 Task: Check the sale-to-list ratio of garden tub in the last 1 year.
Action: Mouse moved to (910, 204)
Screenshot: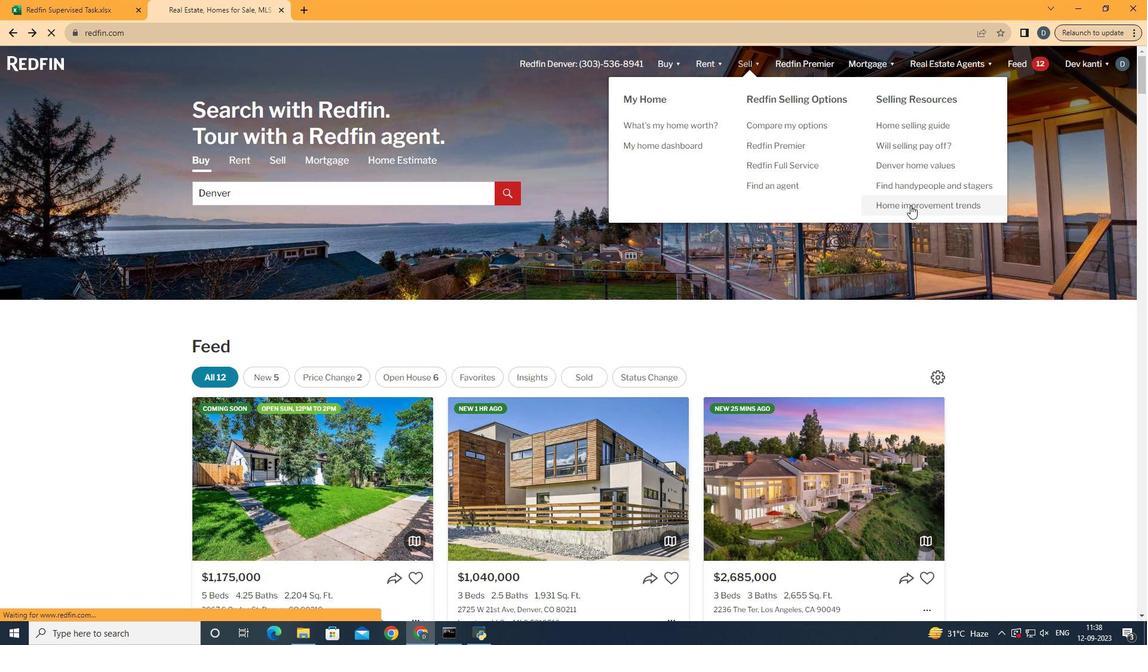
Action: Mouse pressed left at (910, 204)
Screenshot: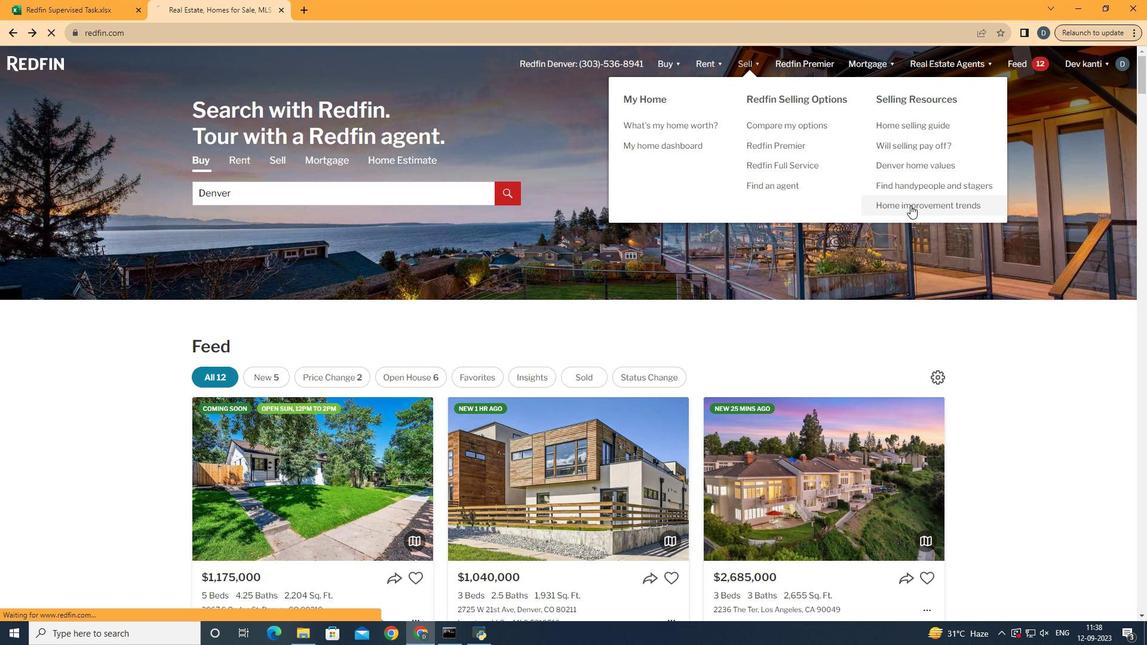 
Action: Mouse moved to (301, 231)
Screenshot: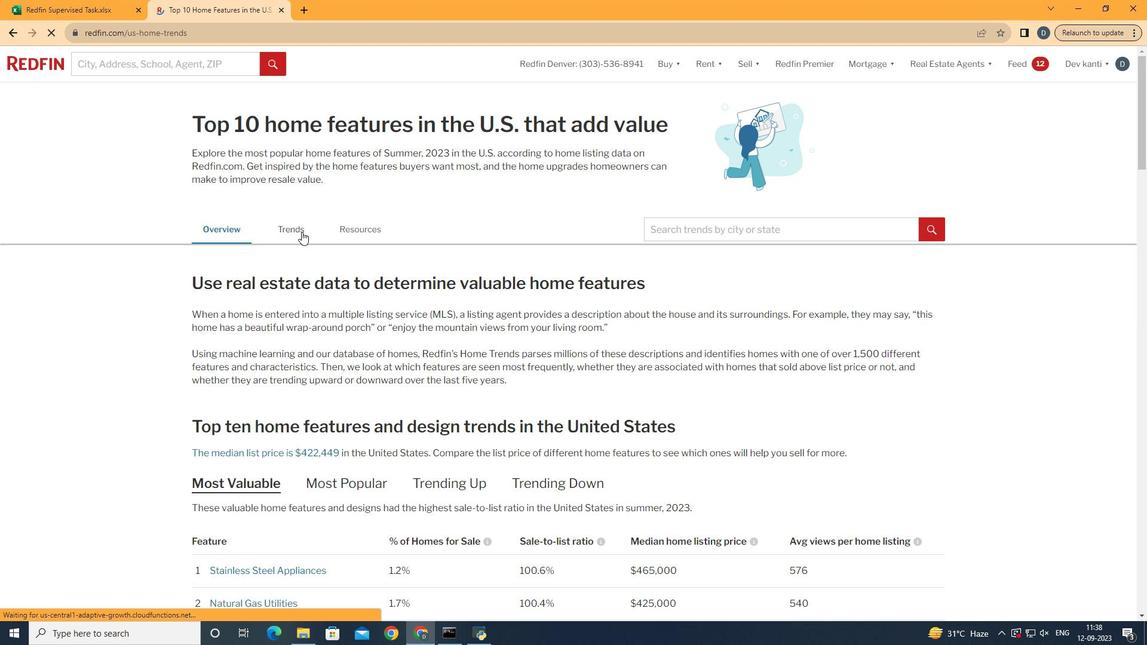 
Action: Mouse pressed left at (301, 231)
Screenshot: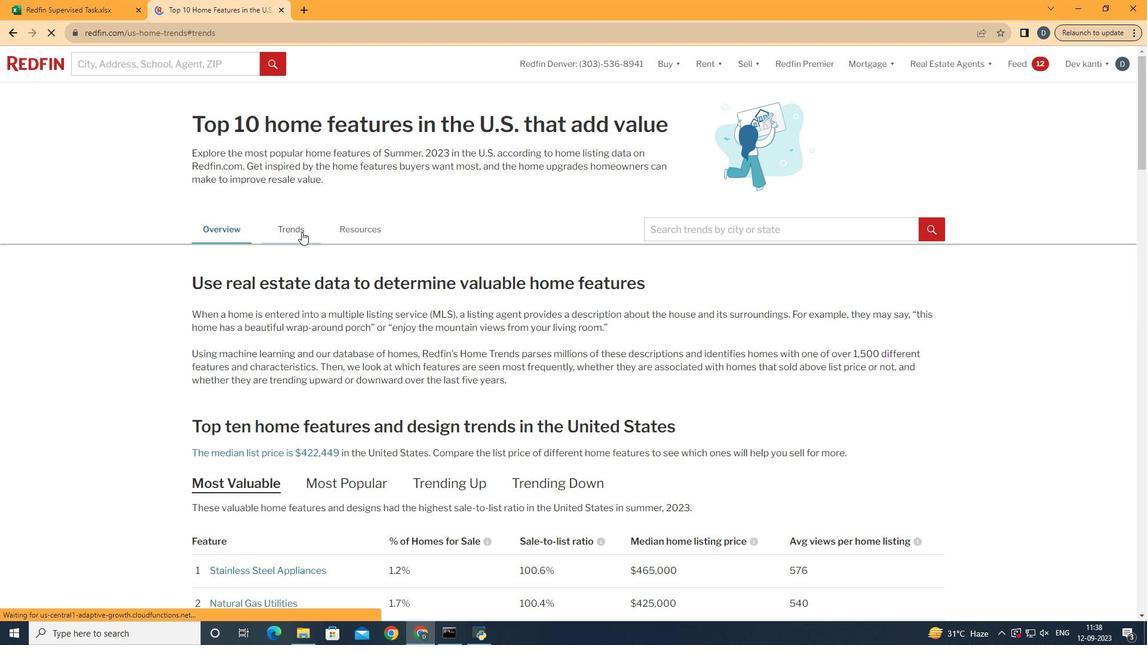 
Action: Mouse moved to (385, 277)
Screenshot: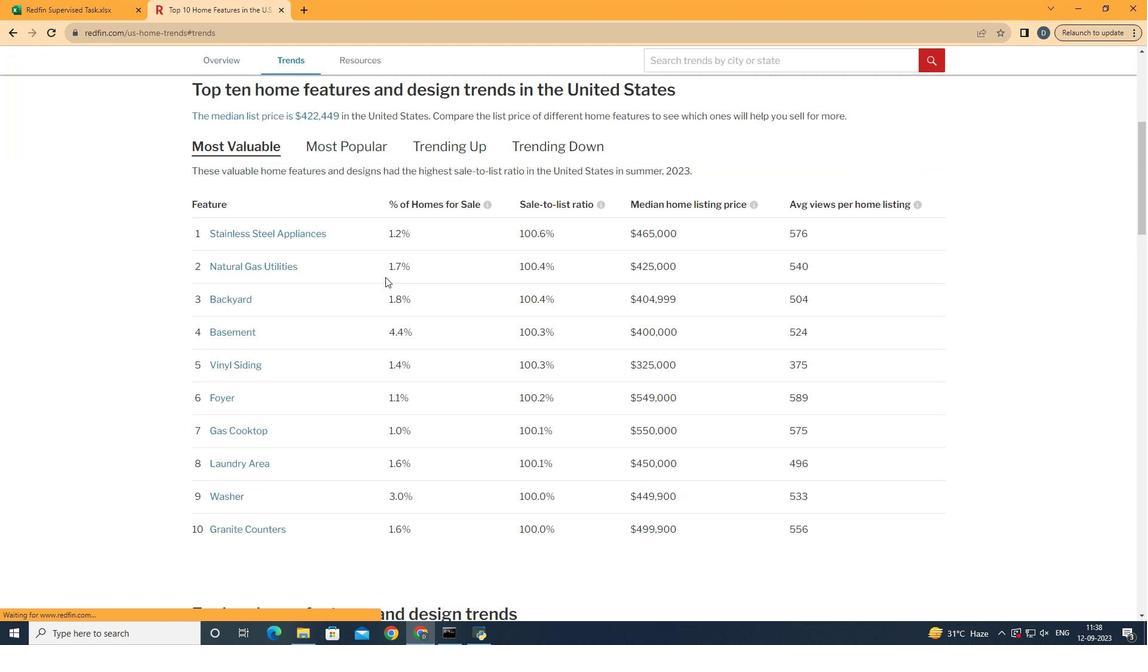 
Action: Mouse scrolled (385, 276) with delta (0, 0)
Screenshot: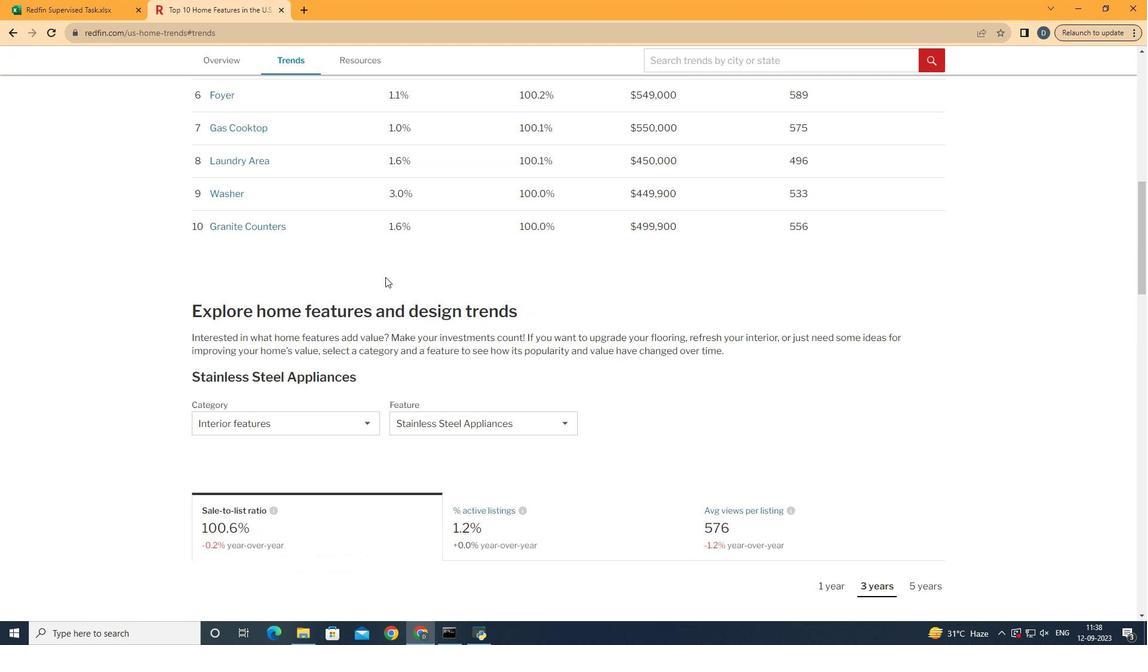 
Action: Mouse scrolled (385, 276) with delta (0, 0)
Screenshot: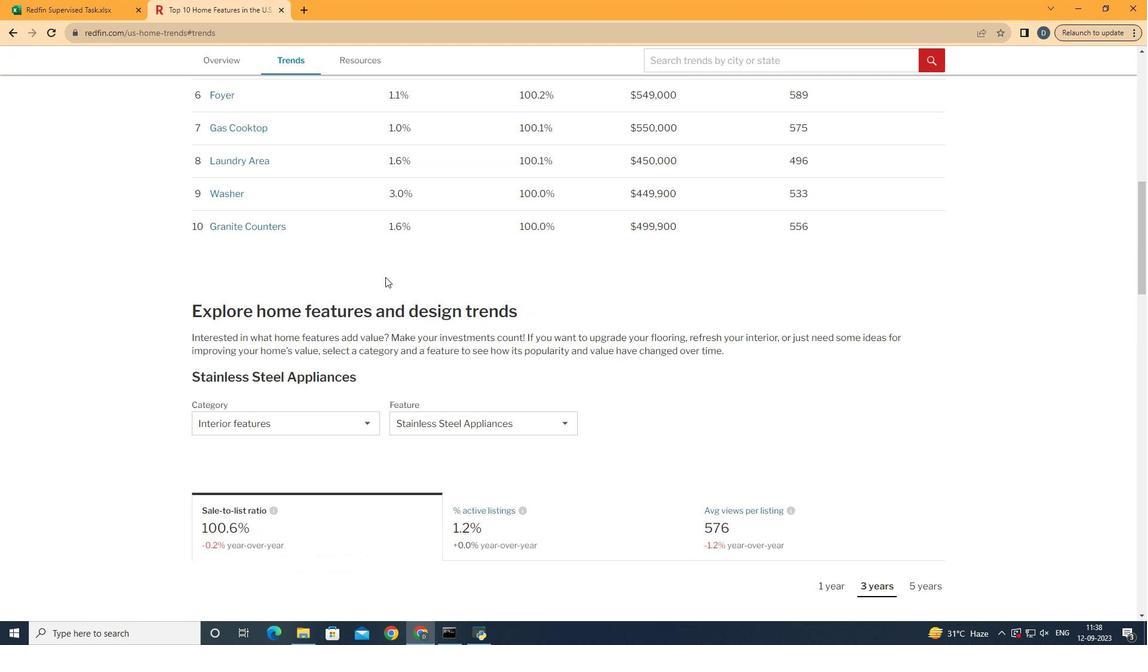 
Action: Mouse scrolled (385, 276) with delta (0, 0)
Screenshot: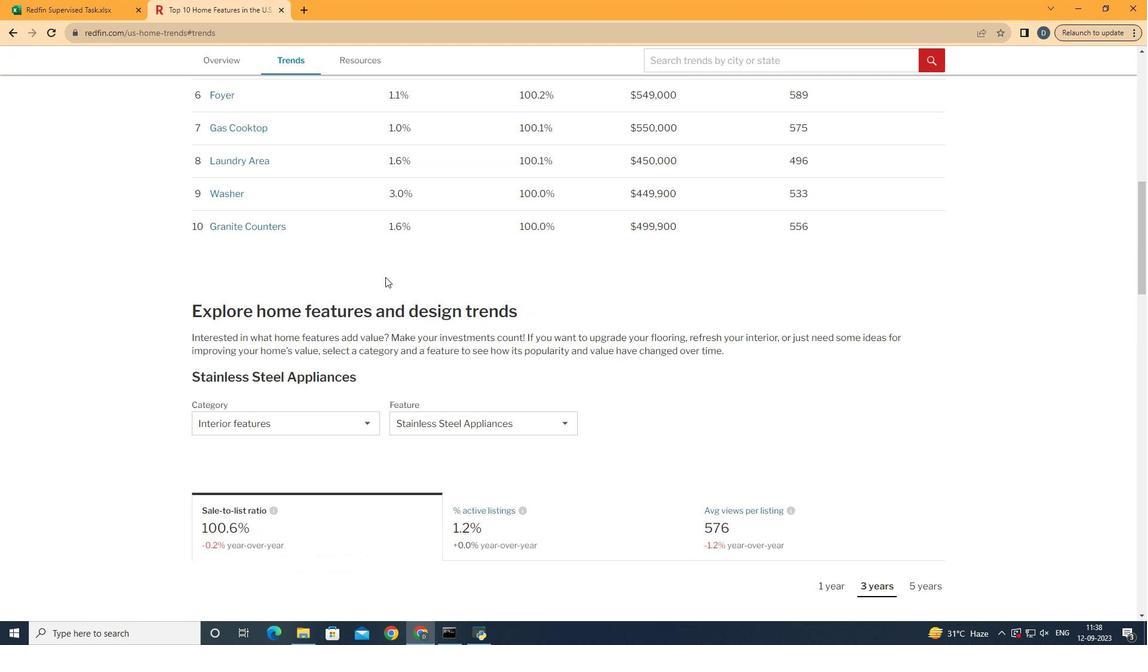 
Action: Mouse scrolled (385, 276) with delta (0, 0)
Screenshot: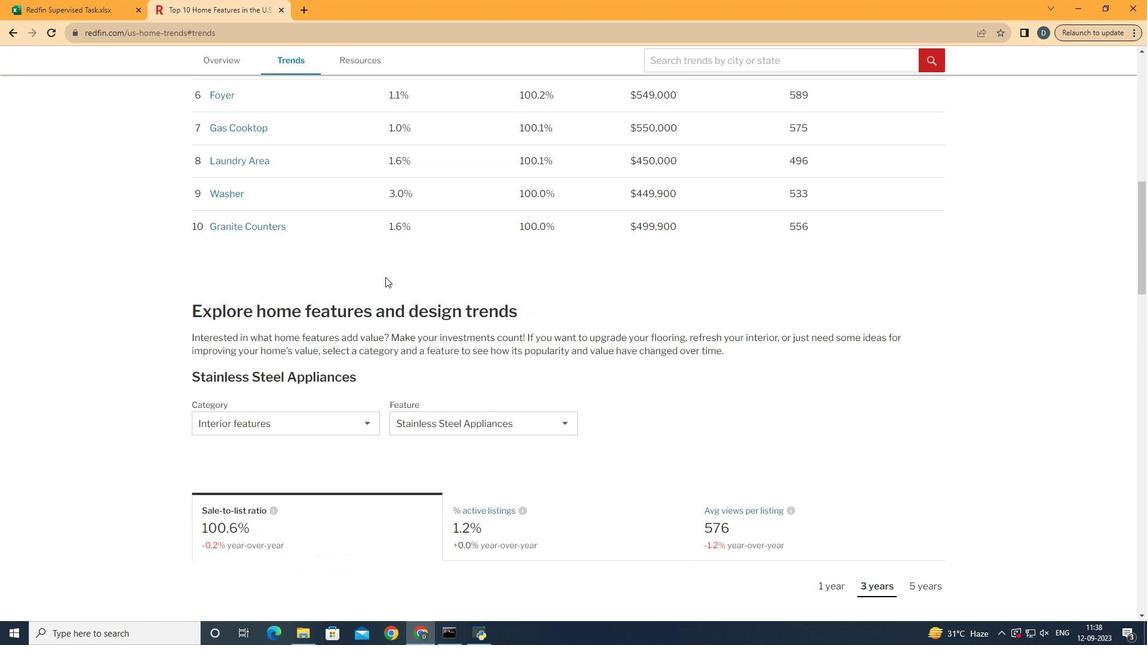 
Action: Mouse scrolled (385, 276) with delta (0, 0)
Screenshot: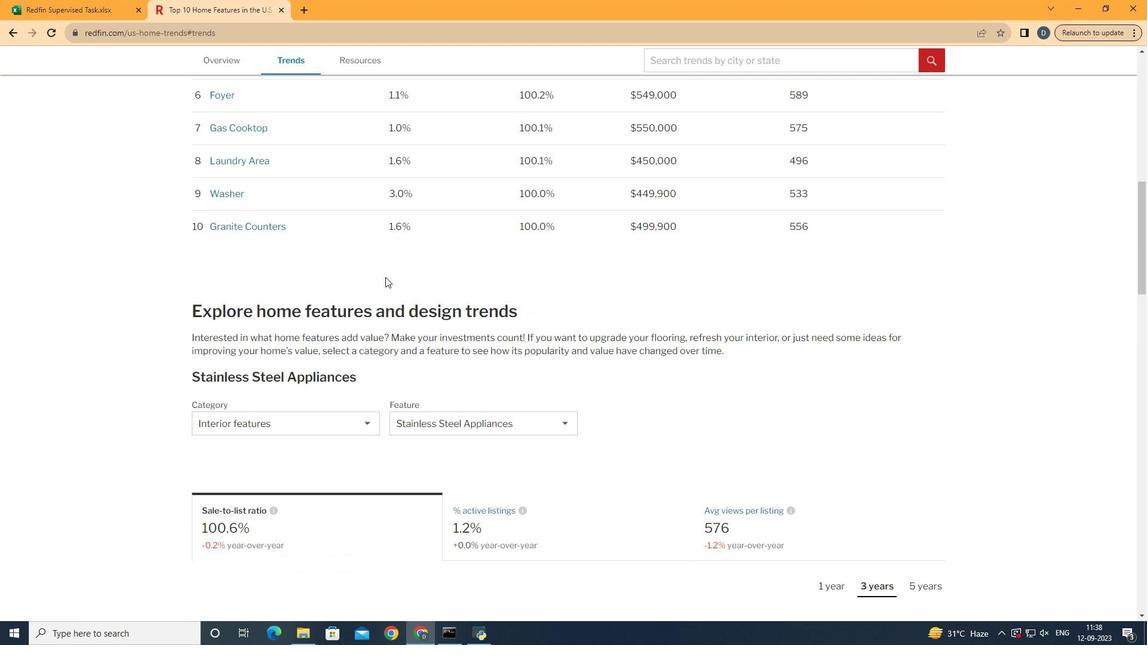 
Action: Mouse scrolled (385, 276) with delta (0, 0)
Screenshot: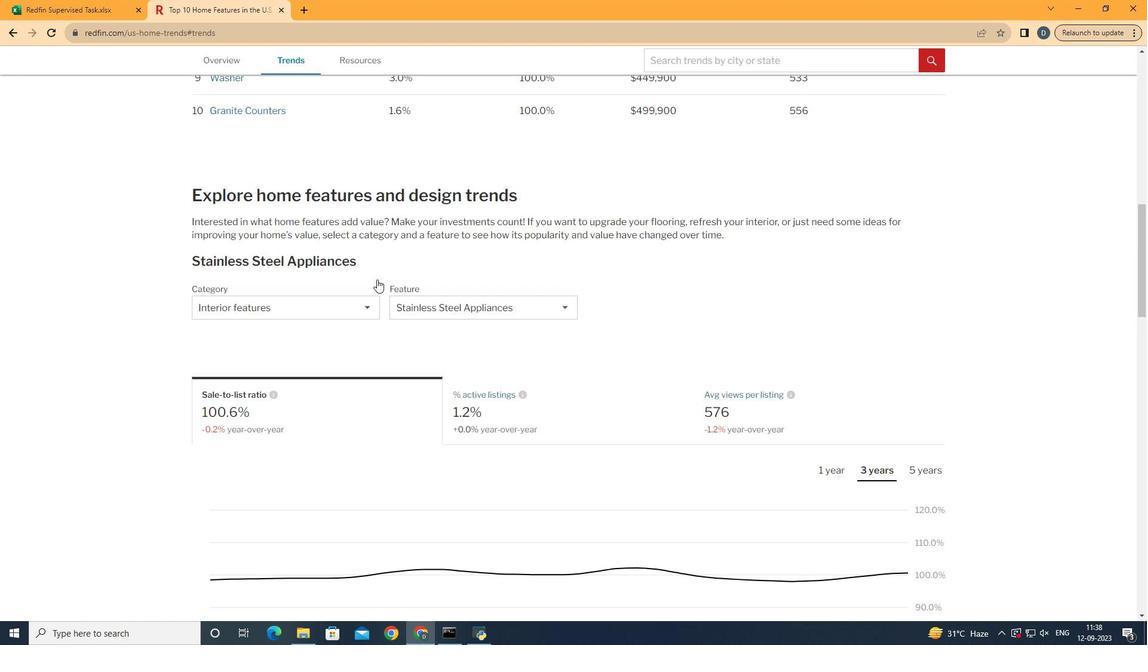 
Action: Mouse scrolled (385, 276) with delta (0, 0)
Screenshot: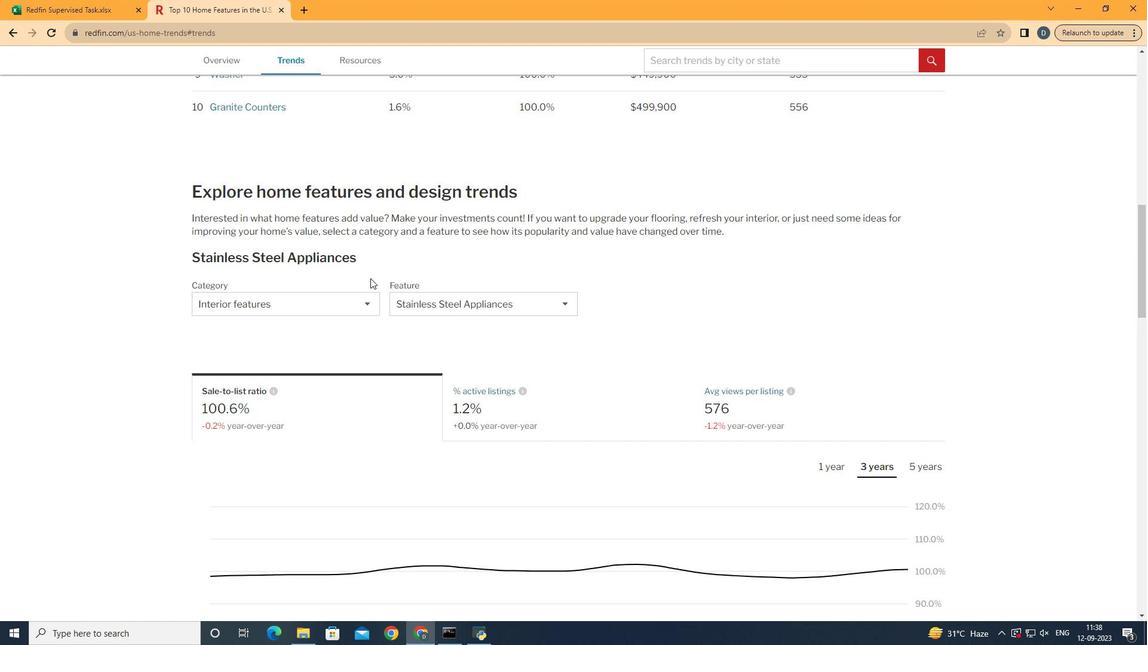 
Action: Mouse moved to (368, 278)
Screenshot: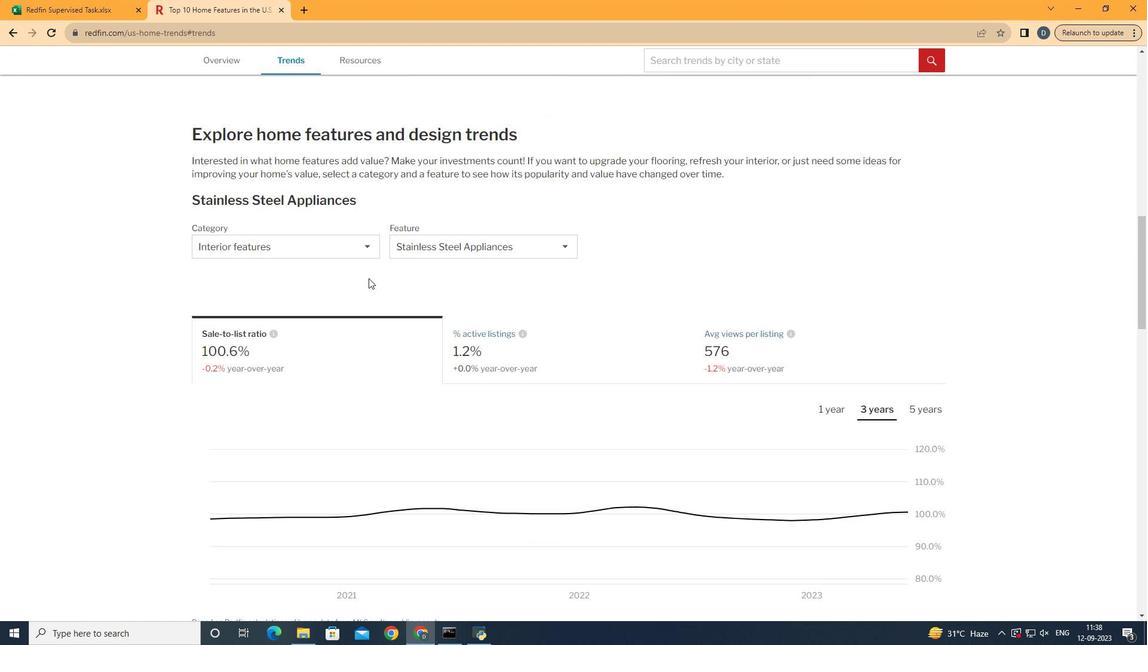 
Action: Mouse scrolled (368, 277) with delta (0, 0)
Screenshot: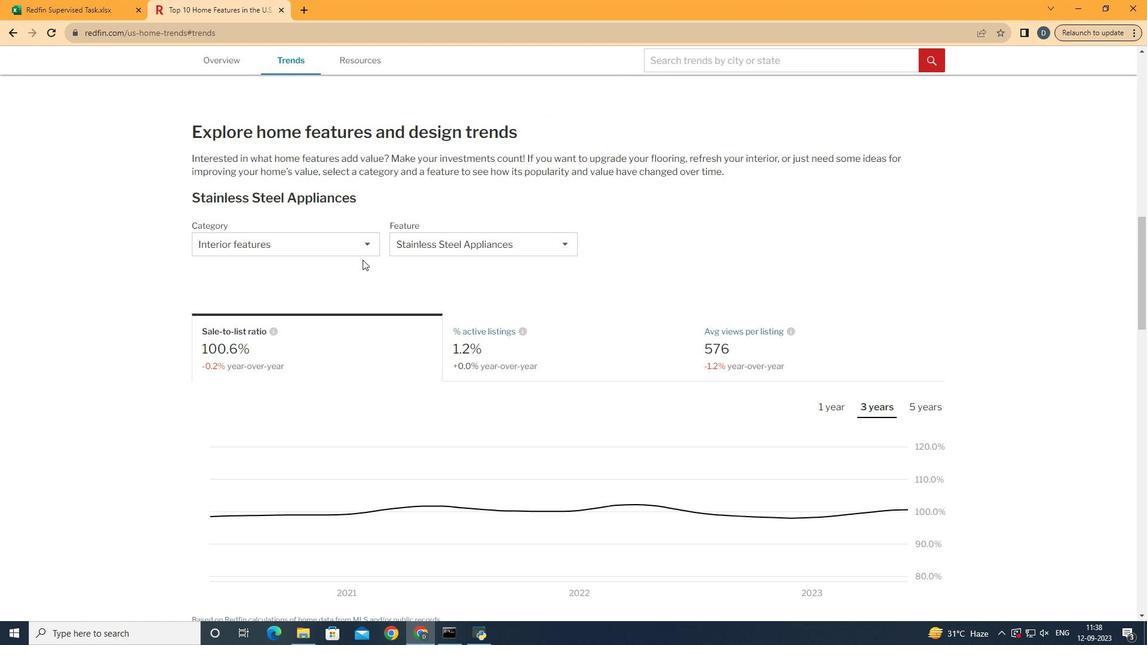 
Action: Mouse moved to (359, 252)
Screenshot: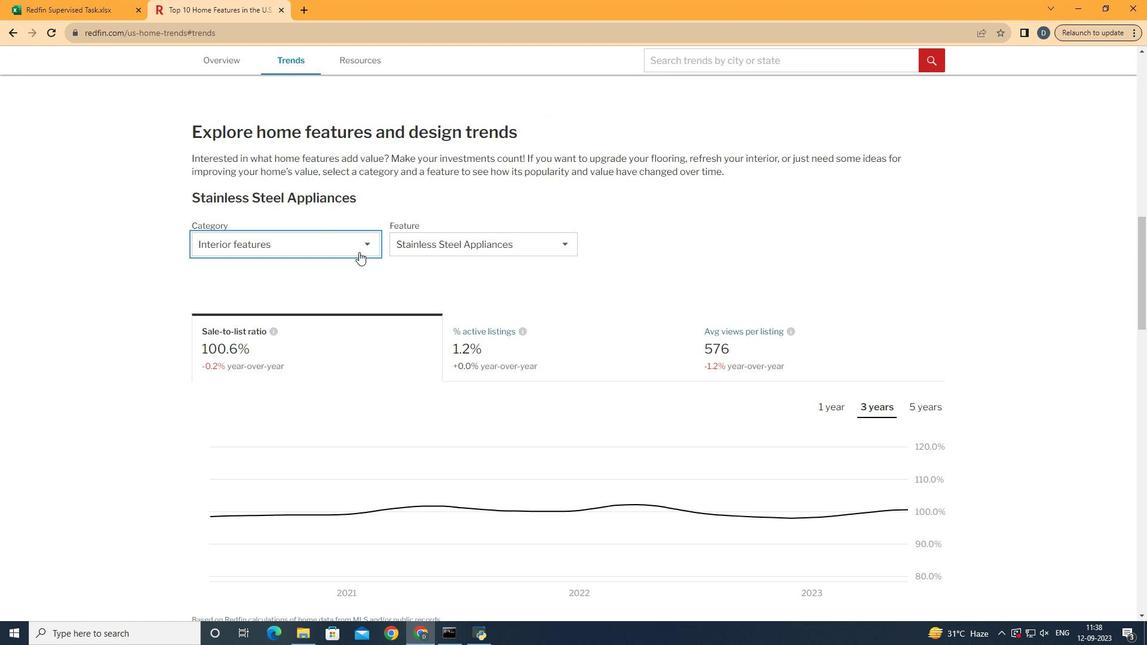 
Action: Mouse pressed left at (359, 252)
Screenshot: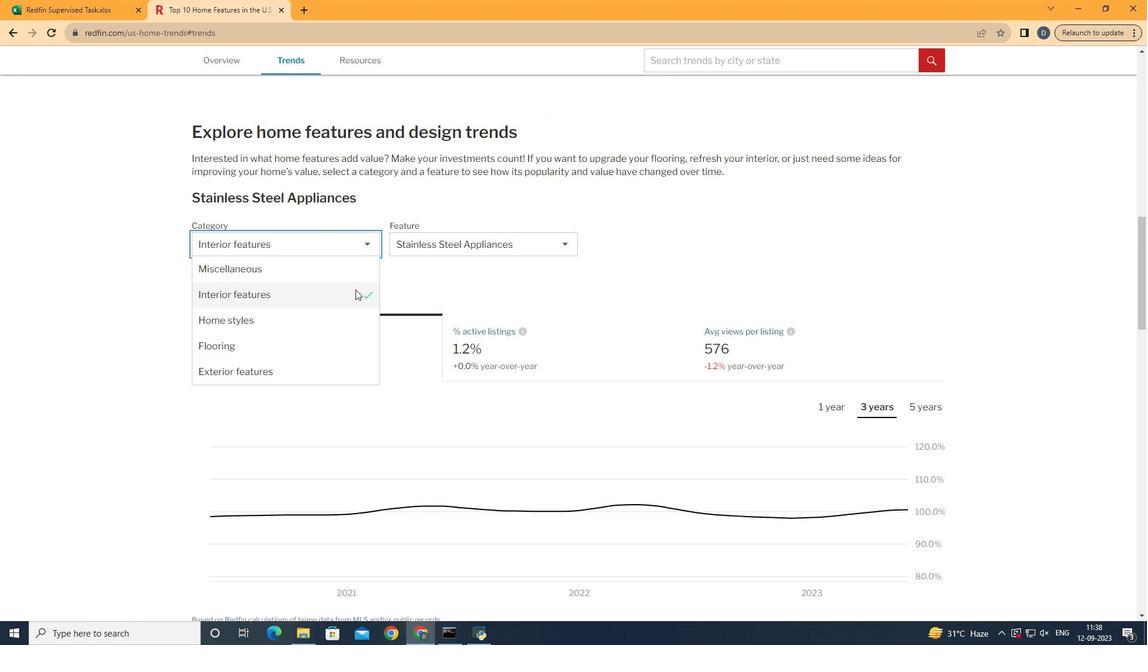 
Action: Mouse moved to (356, 301)
Screenshot: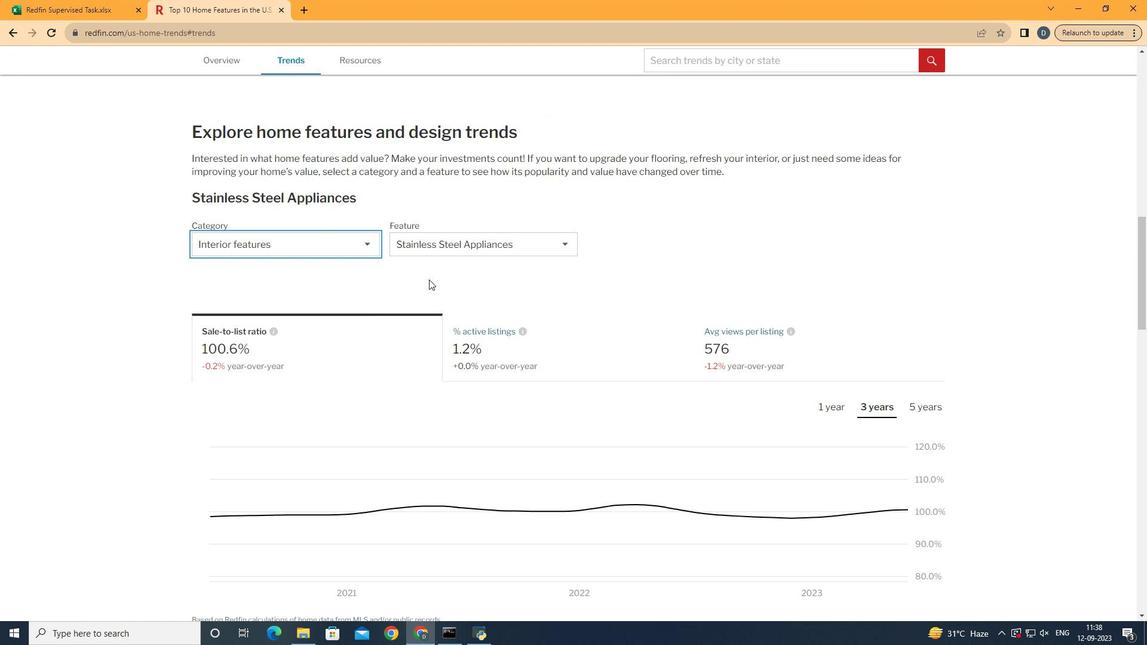 
Action: Mouse pressed left at (356, 301)
Screenshot: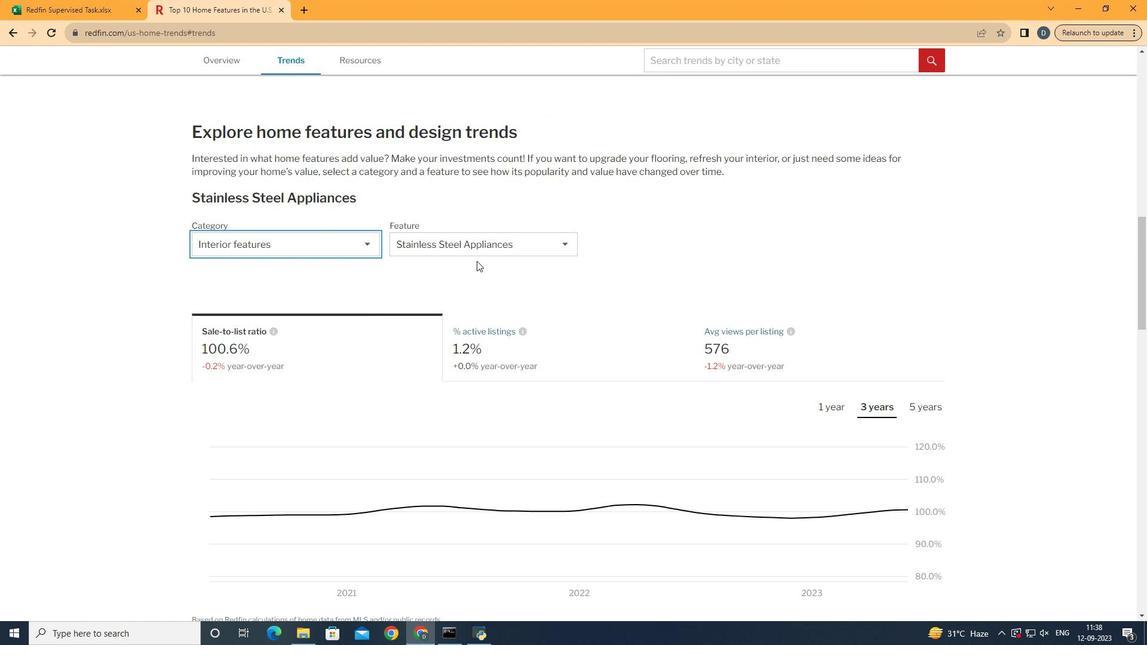 
Action: Mouse moved to (494, 252)
Screenshot: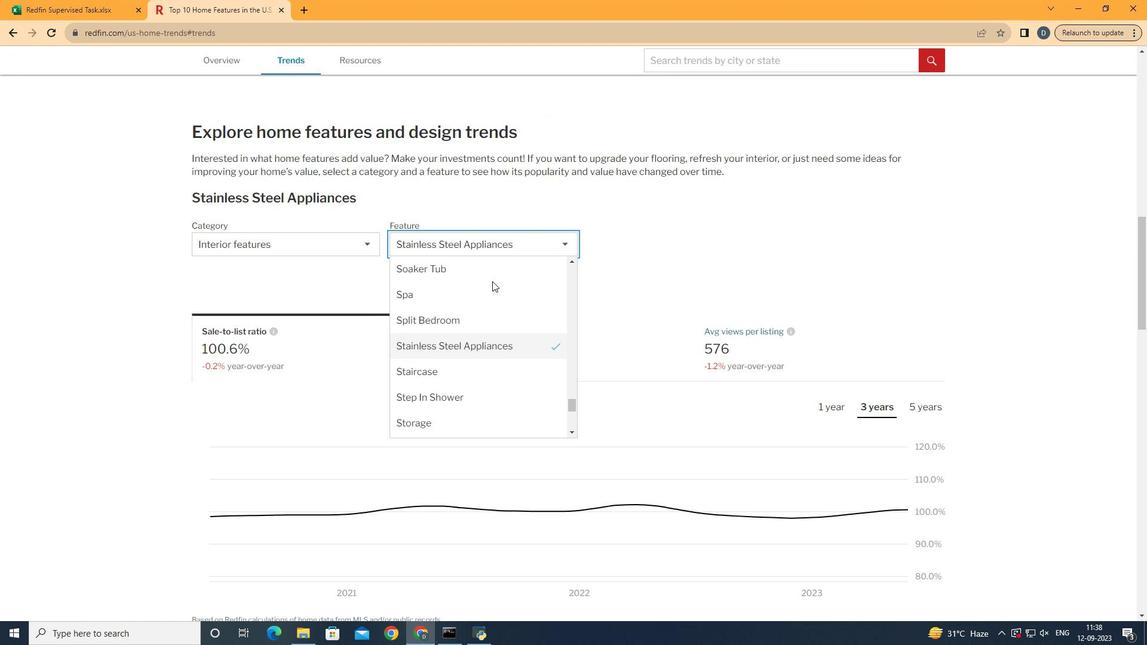 
Action: Mouse pressed left at (494, 252)
Screenshot: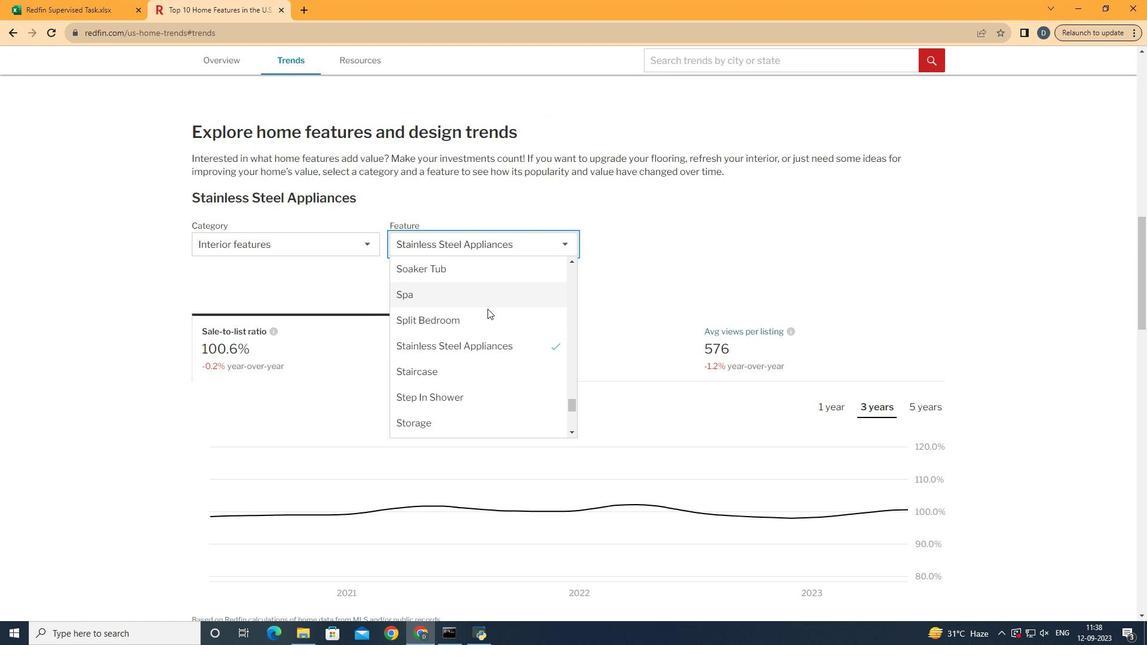
Action: Mouse moved to (486, 316)
Screenshot: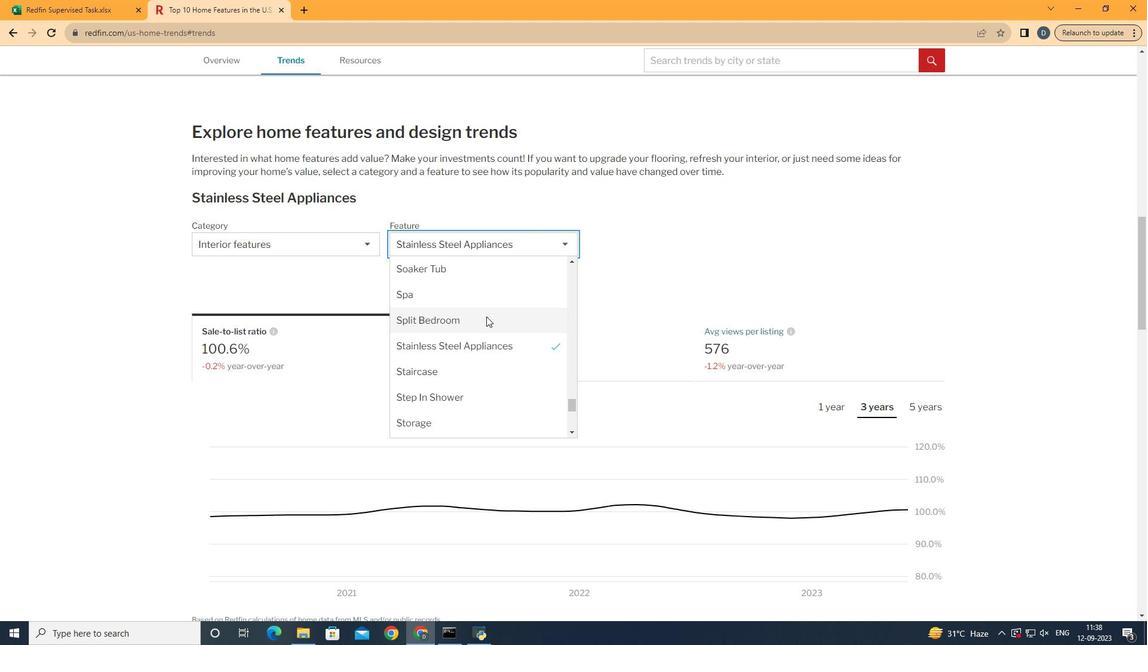 
Action: Mouse scrolled (486, 317) with delta (0, 0)
Screenshot: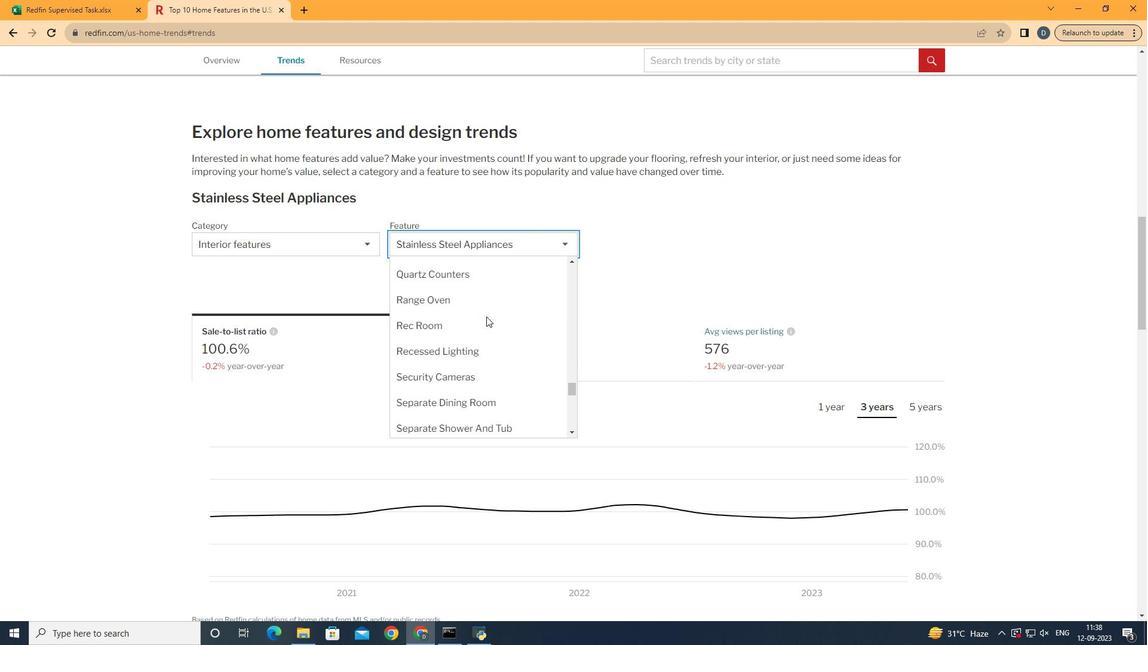 
Action: Mouse scrolled (486, 317) with delta (0, 0)
Screenshot: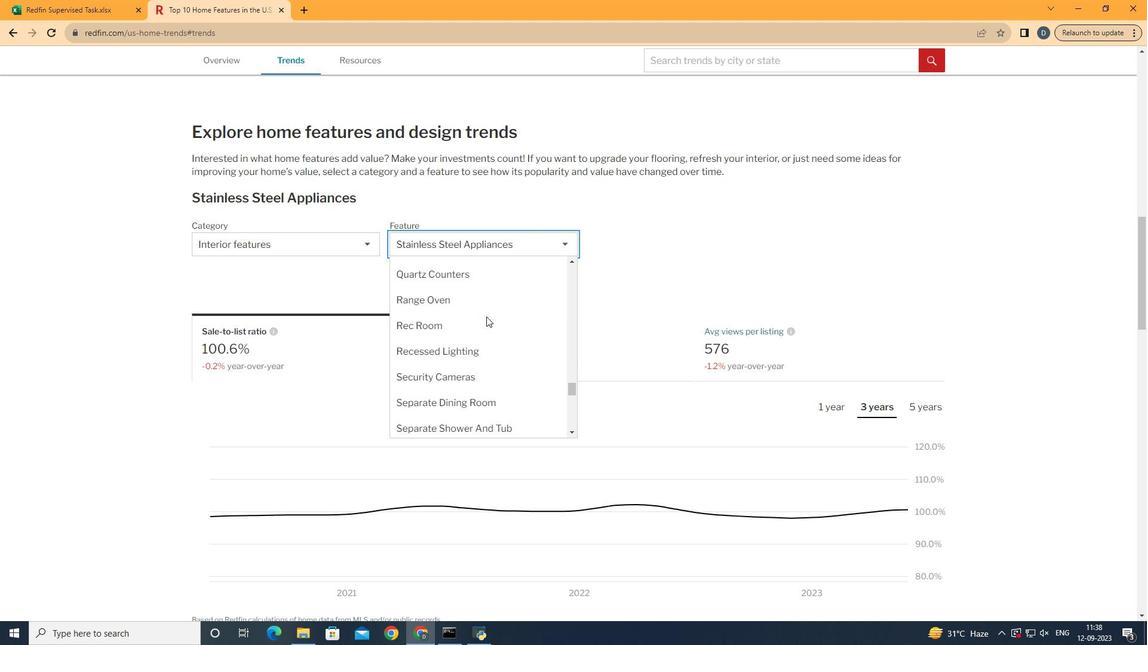 
Action: Mouse scrolled (486, 317) with delta (0, 0)
Screenshot: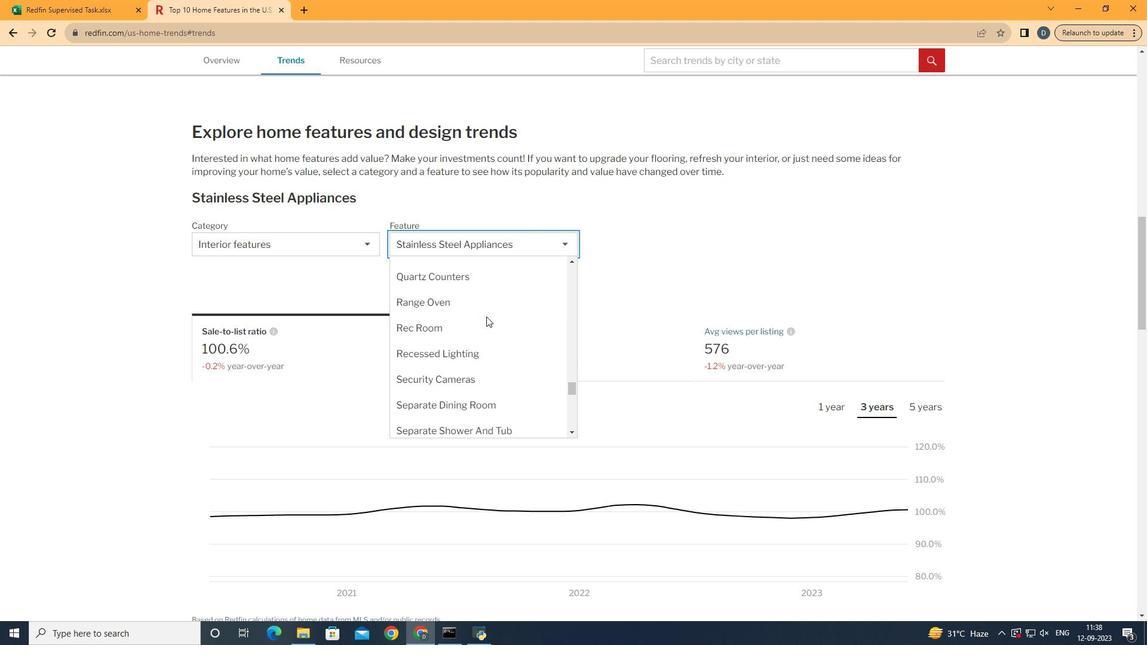 
Action: Mouse scrolled (486, 317) with delta (0, 0)
Screenshot: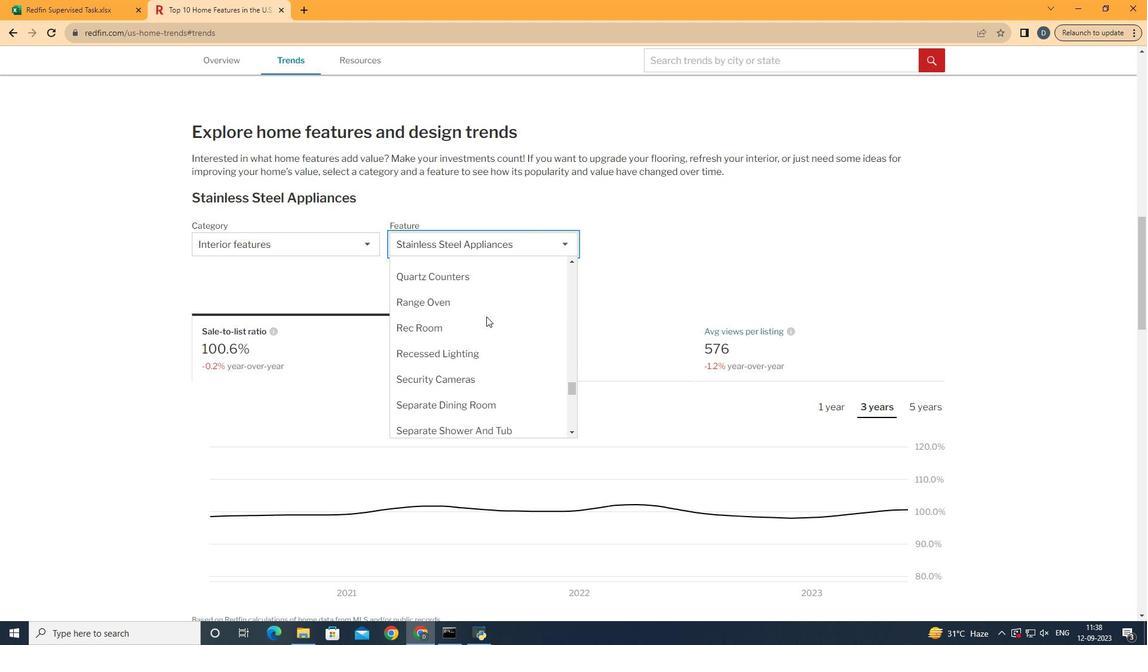 
Action: Mouse moved to (486, 316)
Screenshot: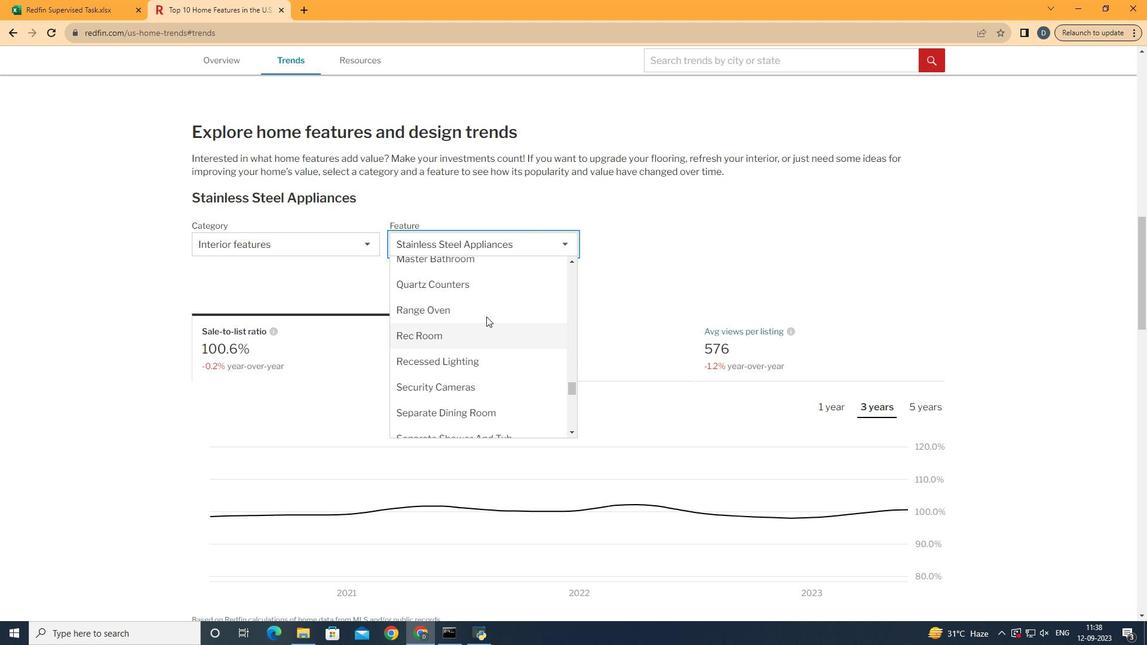 
Action: Mouse scrolled (486, 317) with delta (0, 0)
Screenshot: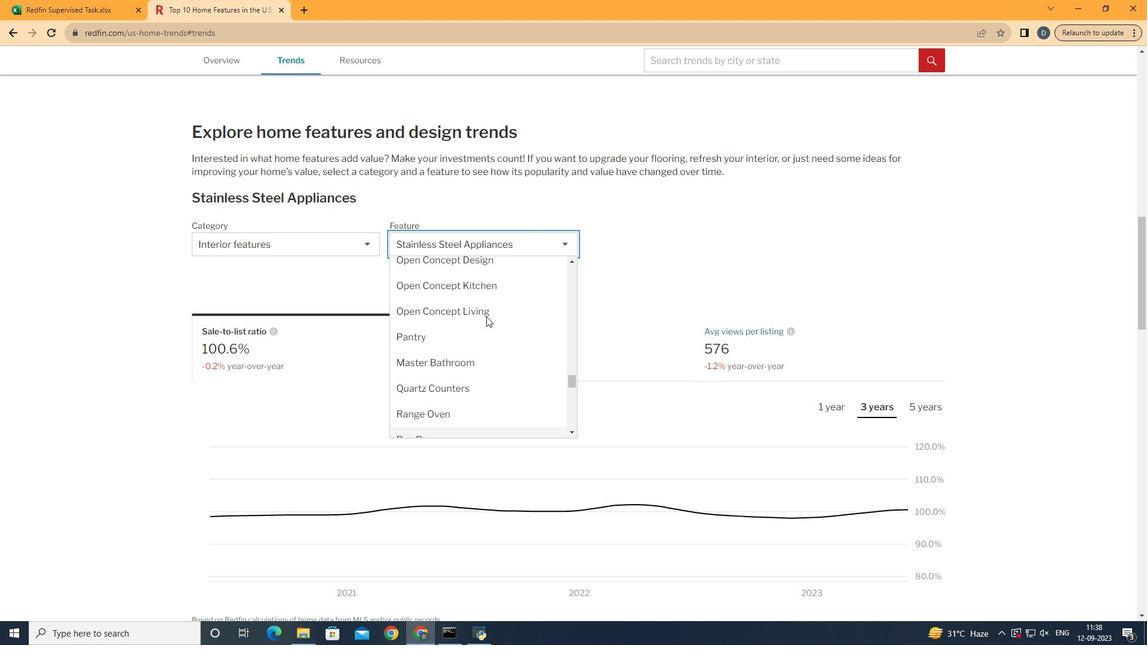 
Action: Mouse scrolled (486, 317) with delta (0, 0)
Screenshot: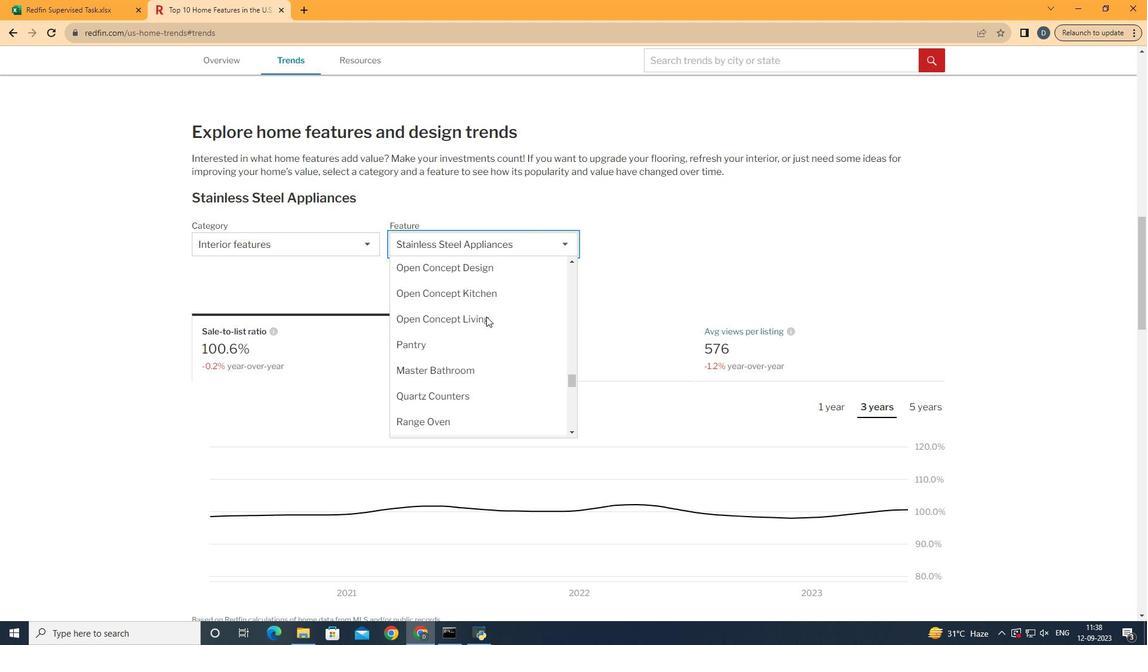 
Action: Mouse moved to (487, 371)
Screenshot: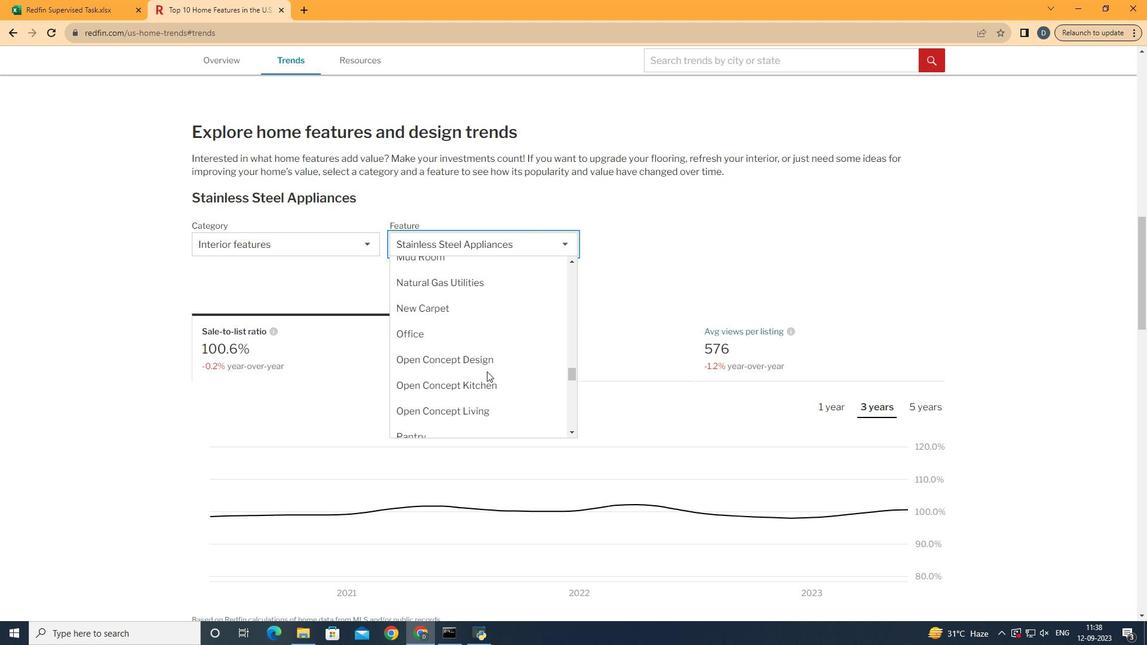 
Action: Mouse scrolled (487, 372) with delta (0, 0)
Screenshot: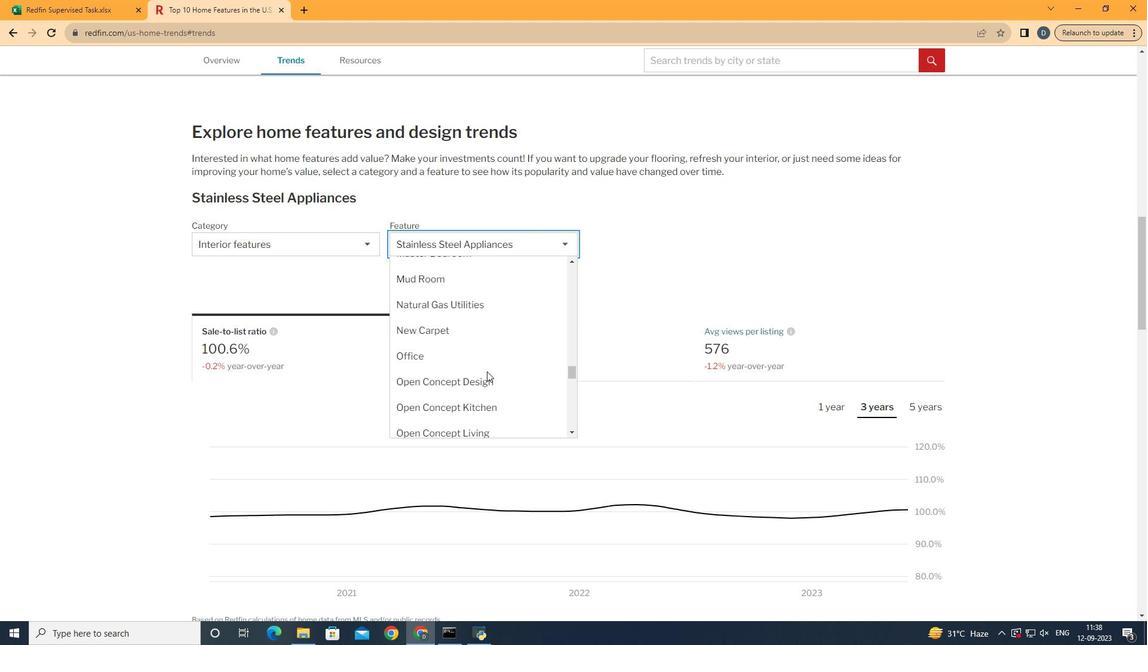 
Action: Mouse scrolled (487, 372) with delta (0, 0)
Screenshot: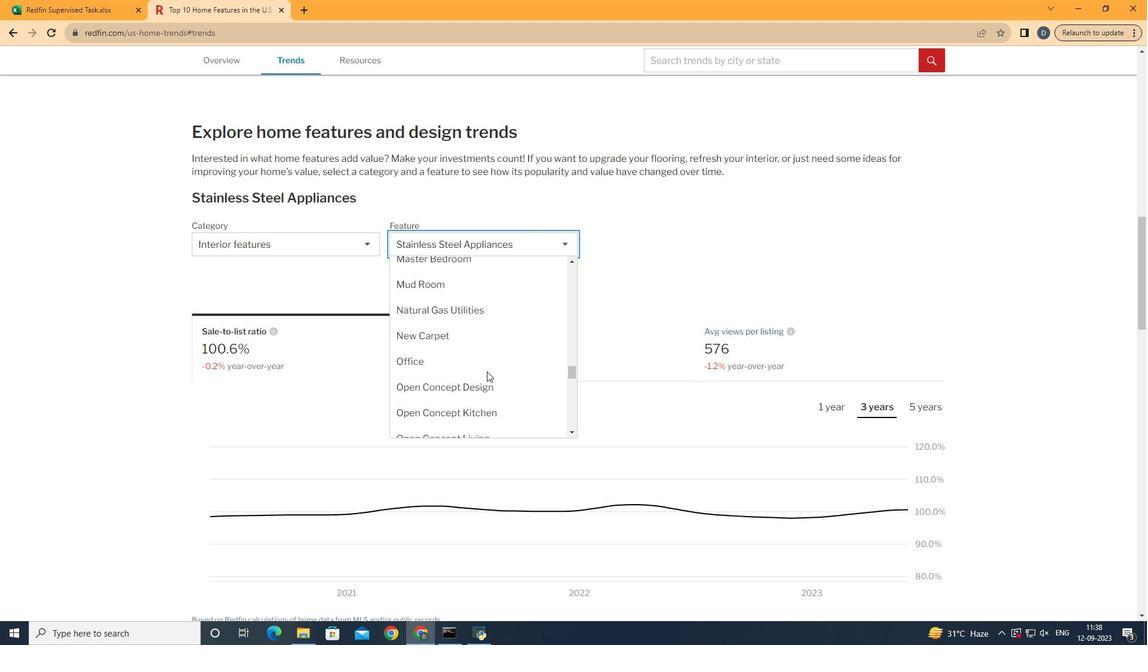 
Action: Mouse moved to (514, 335)
Screenshot: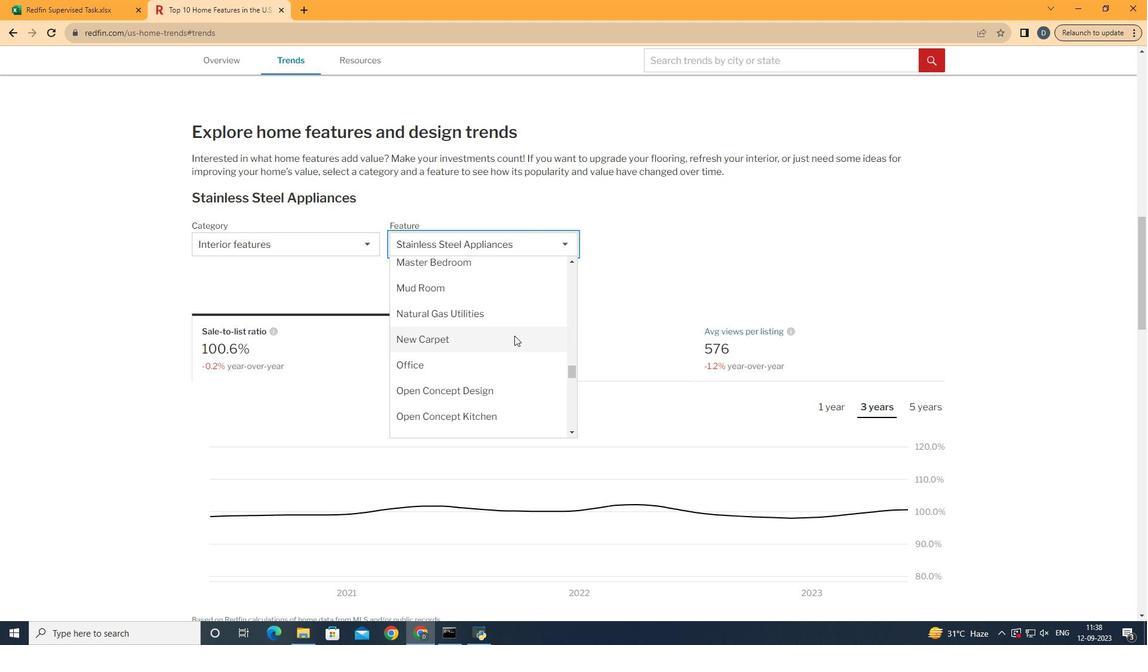 
Action: Mouse scrolled (514, 336) with delta (0, 0)
Screenshot: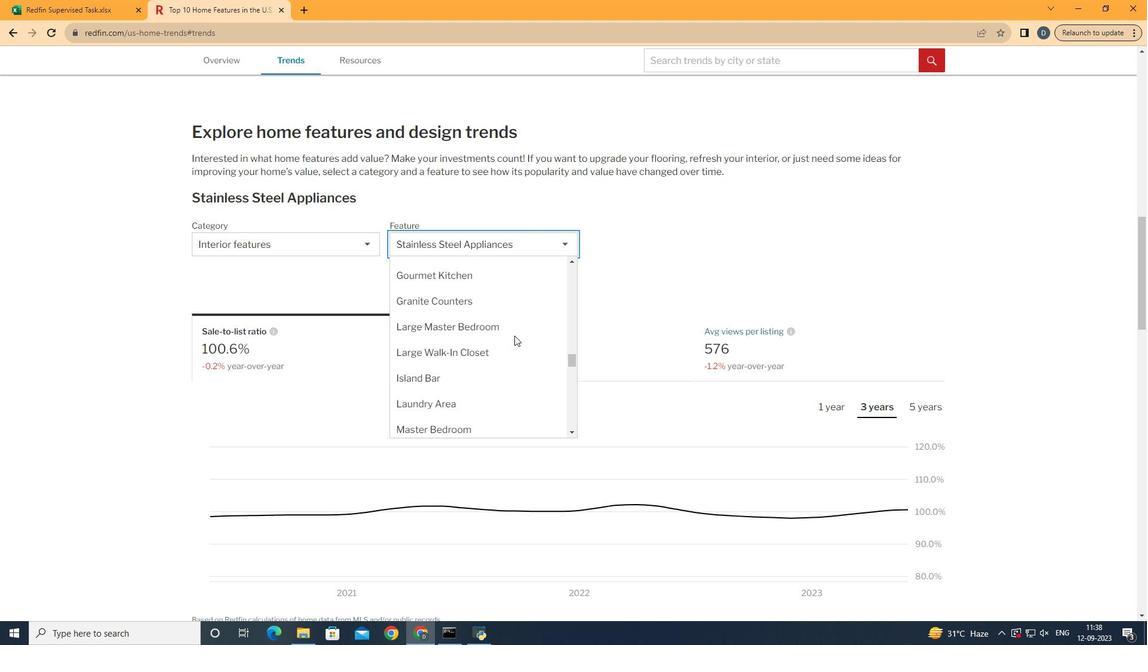 
Action: Mouse scrolled (514, 336) with delta (0, 0)
Screenshot: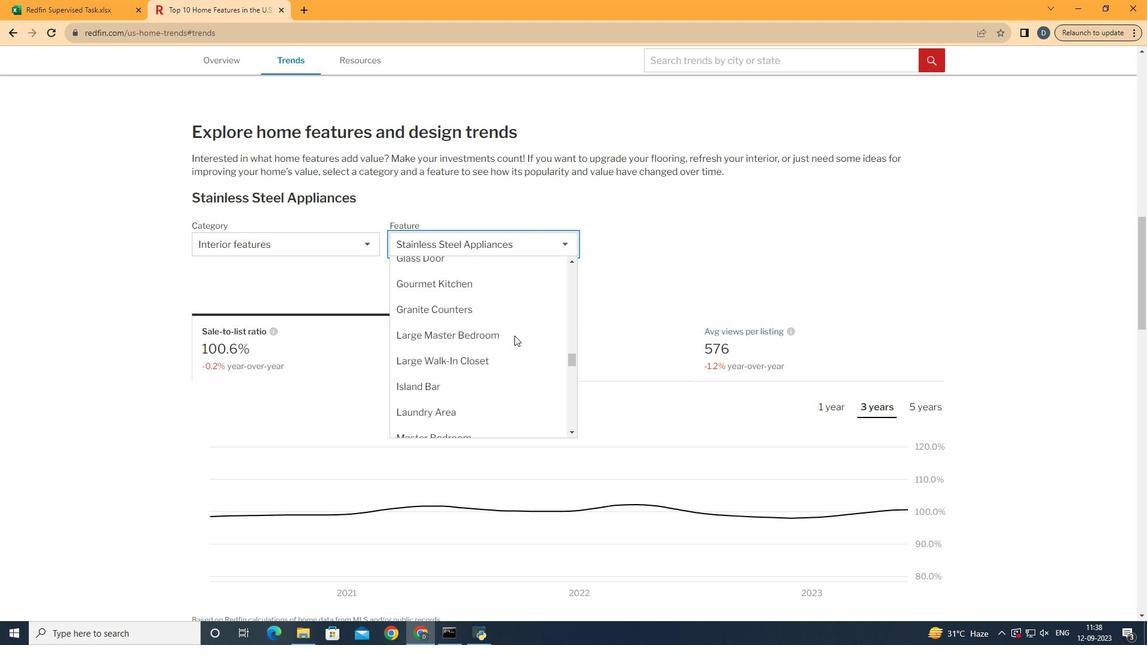 
Action: Mouse scrolled (514, 336) with delta (0, 0)
Screenshot: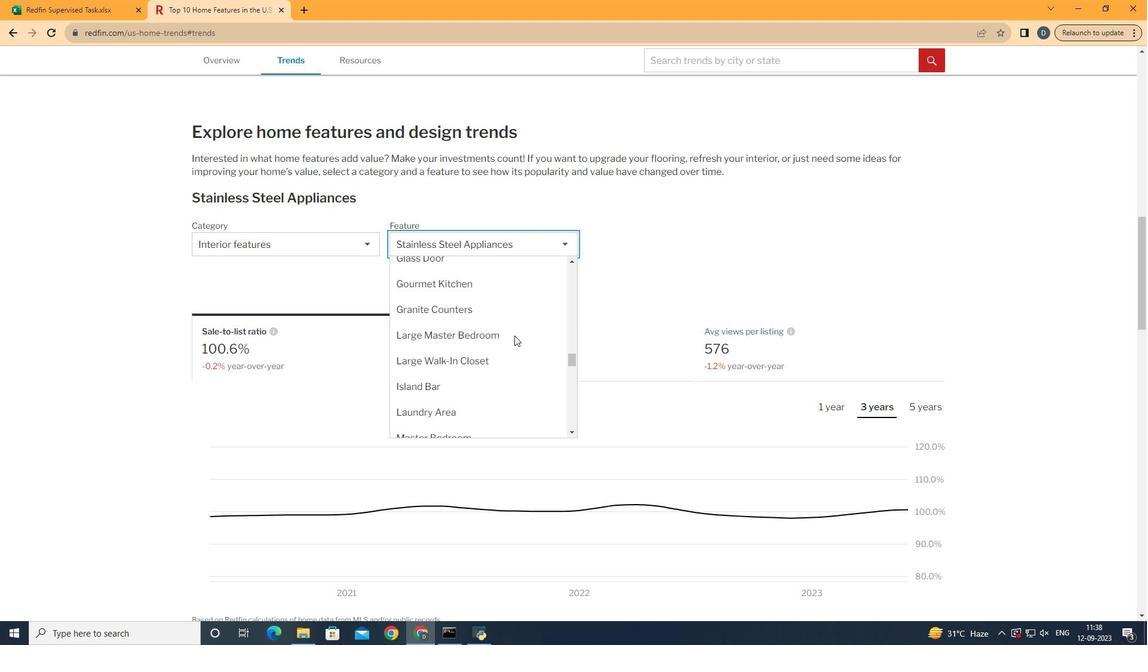 
Action: Mouse moved to (523, 288)
Screenshot: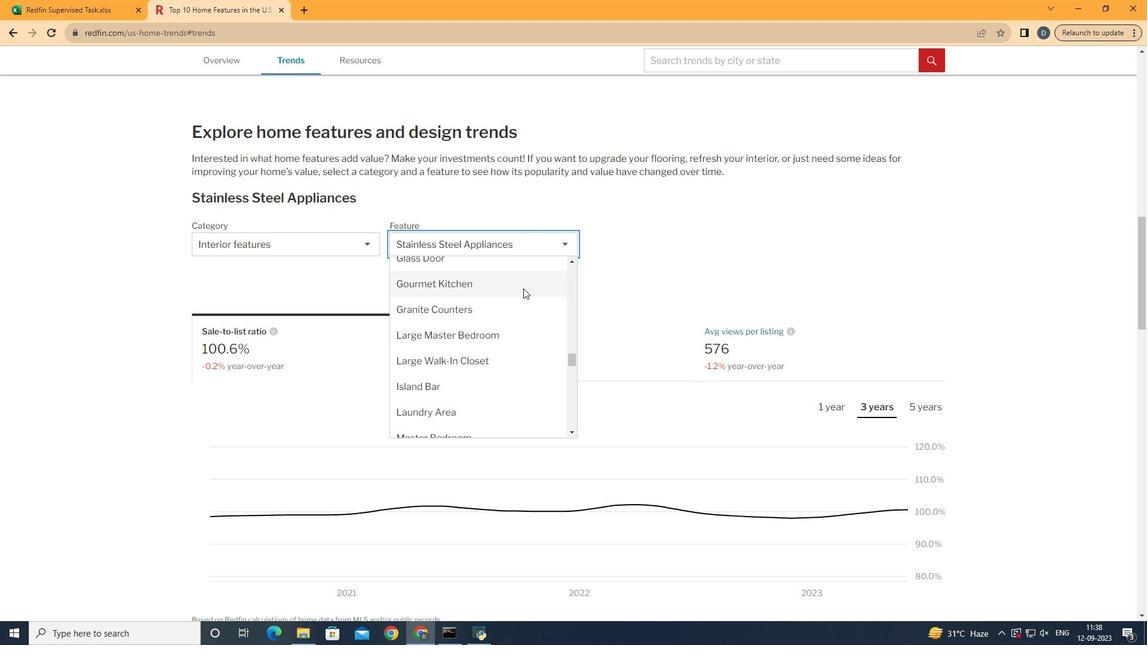 
Action: Mouse scrolled (523, 289) with delta (0, 0)
Screenshot: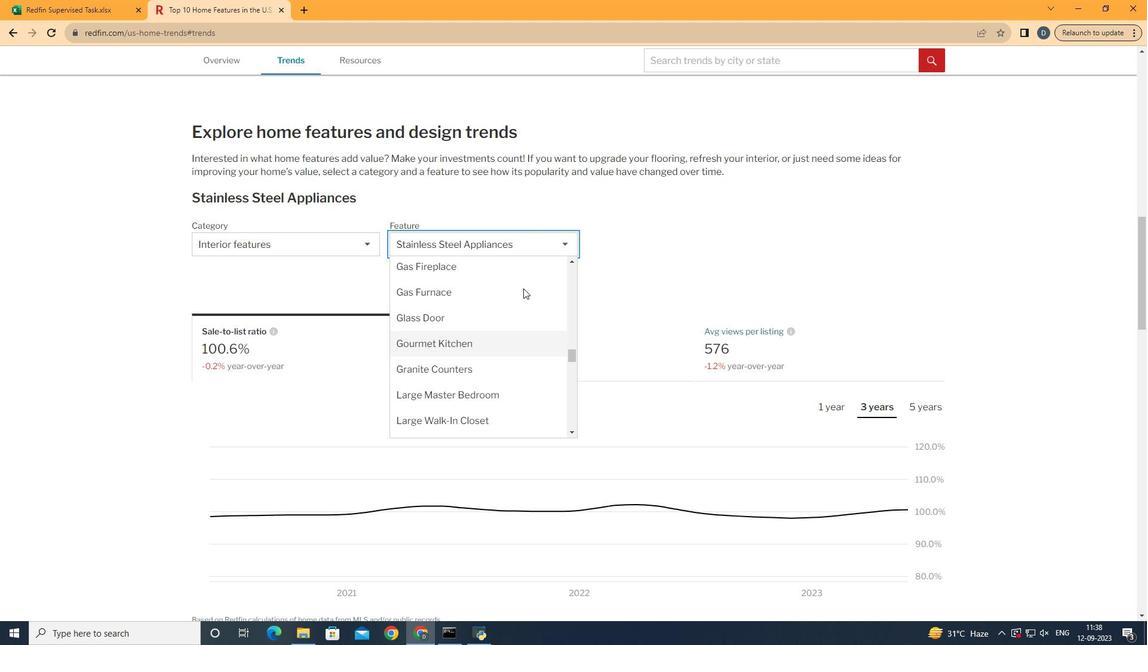 
Action: Mouse moved to (531, 348)
Screenshot: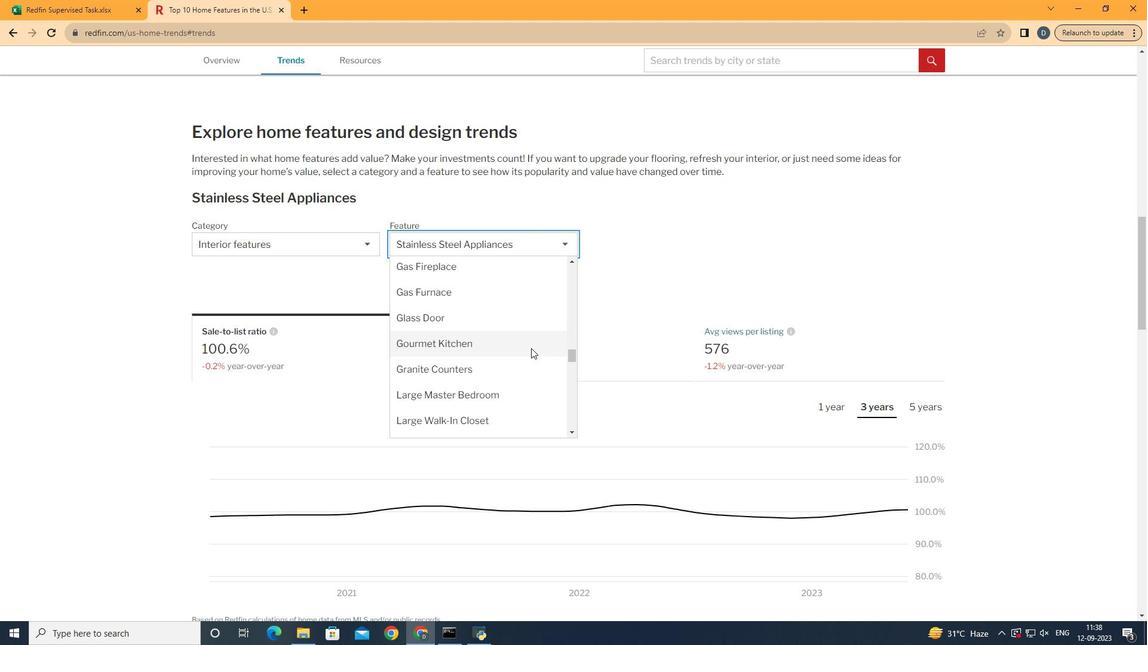 
Action: Mouse scrolled (531, 349) with delta (0, 0)
Screenshot: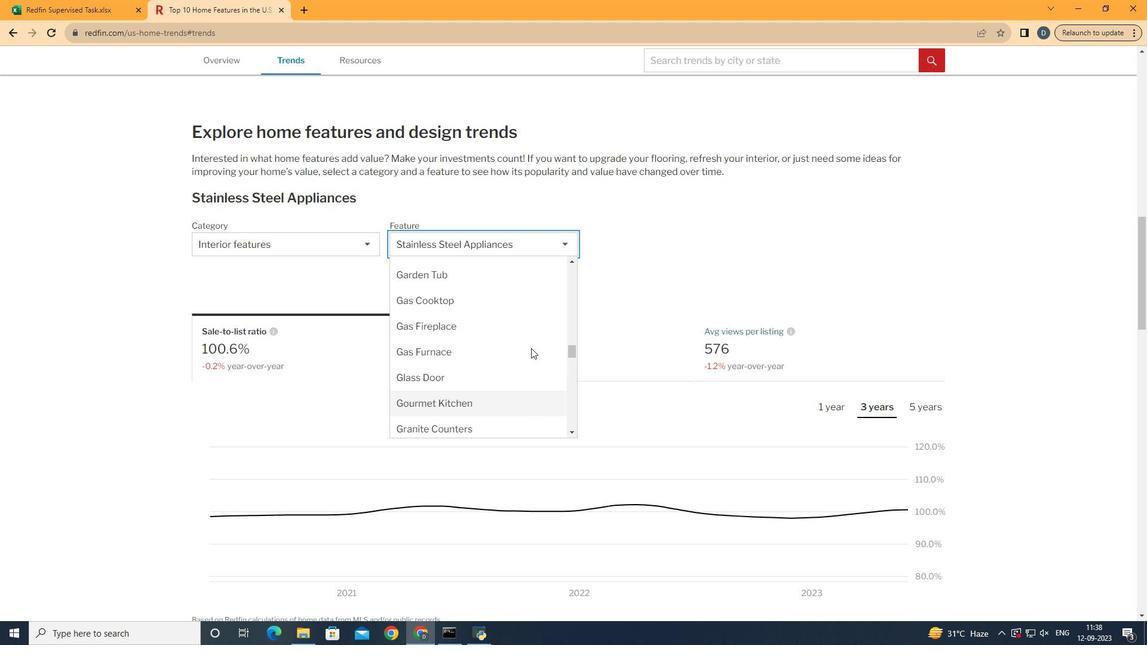 
Action: Mouse moved to (510, 309)
Screenshot: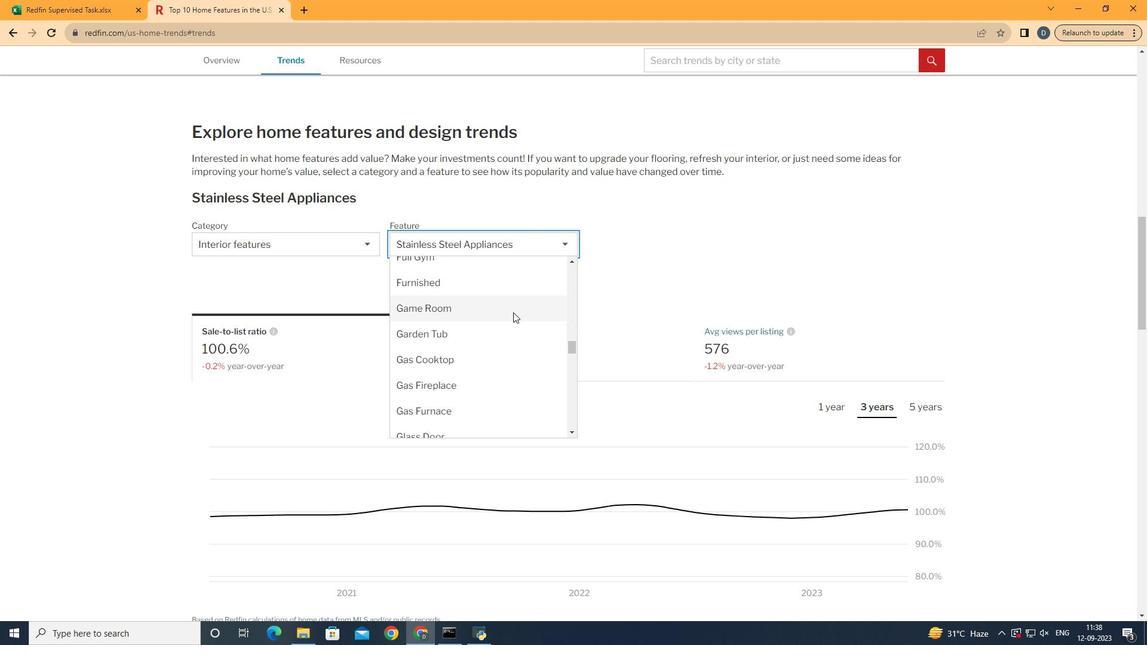 
Action: Mouse scrolled (510, 310) with delta (0, 0)
Screenshot: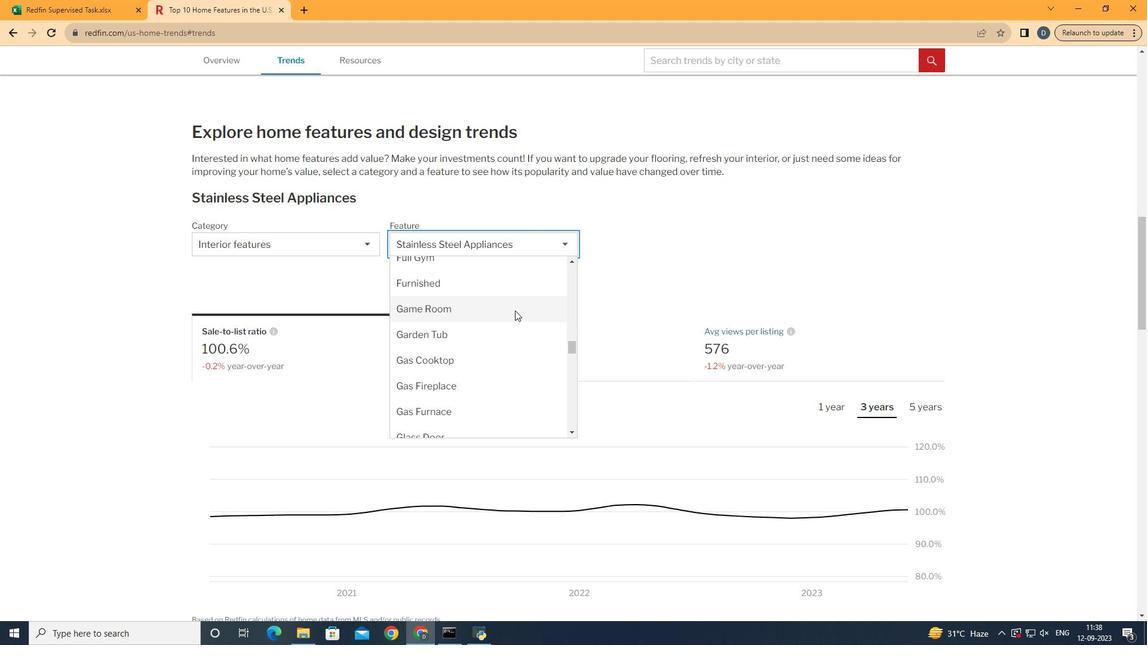 
Action: Mouse moved to (509, 334)
Screenshot: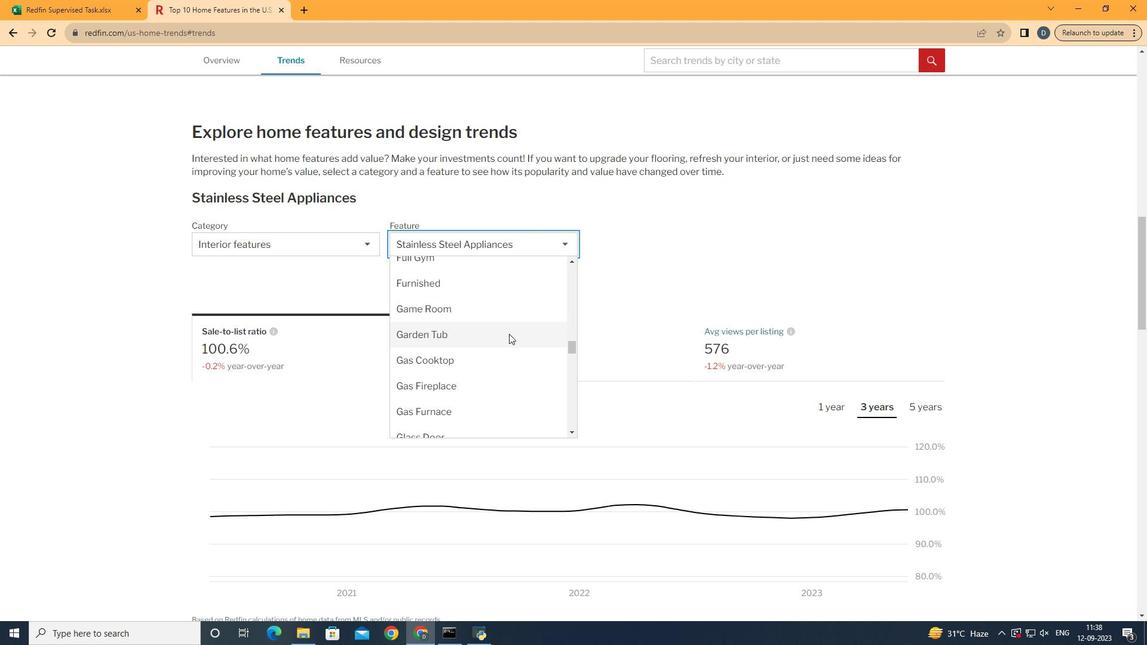 
Action: Mouse pressed left at (509, 334)
Screenshot: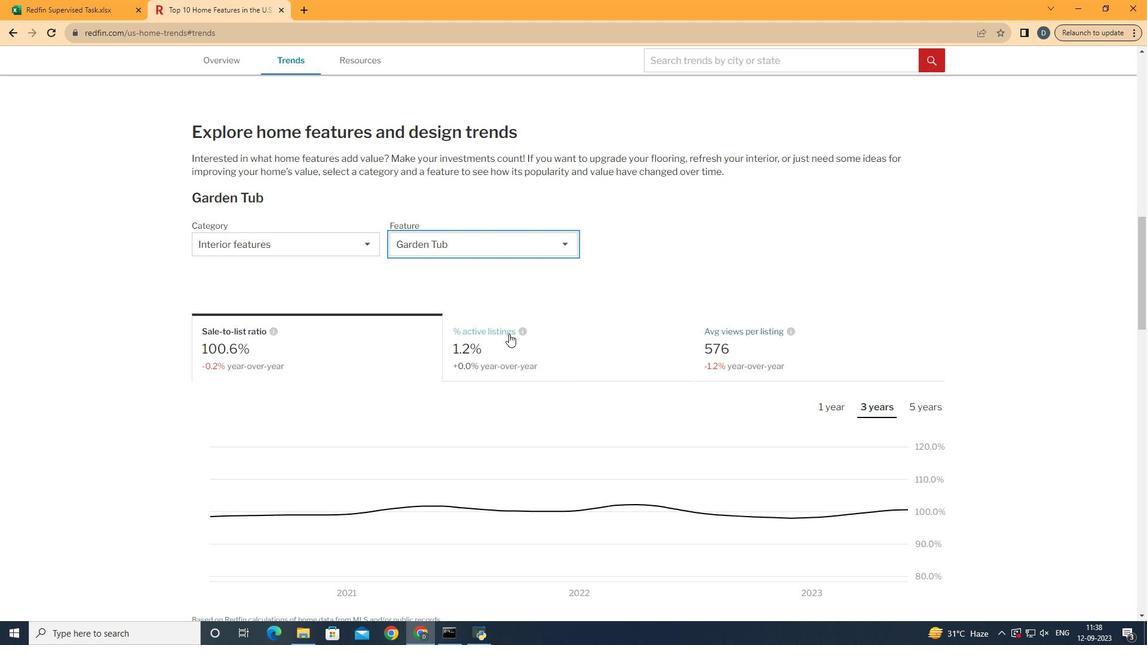 
Action: Mouse moved to (403, 351)
Screenshot: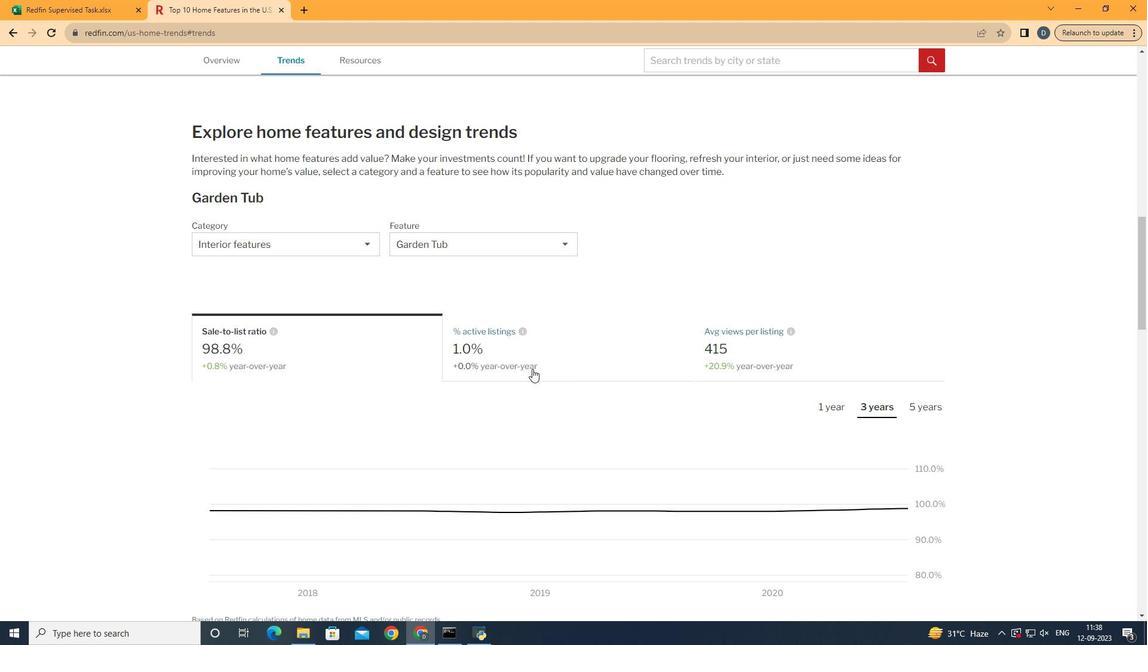 
Action: Mouse pressed left at (403, 351)
Screenshot: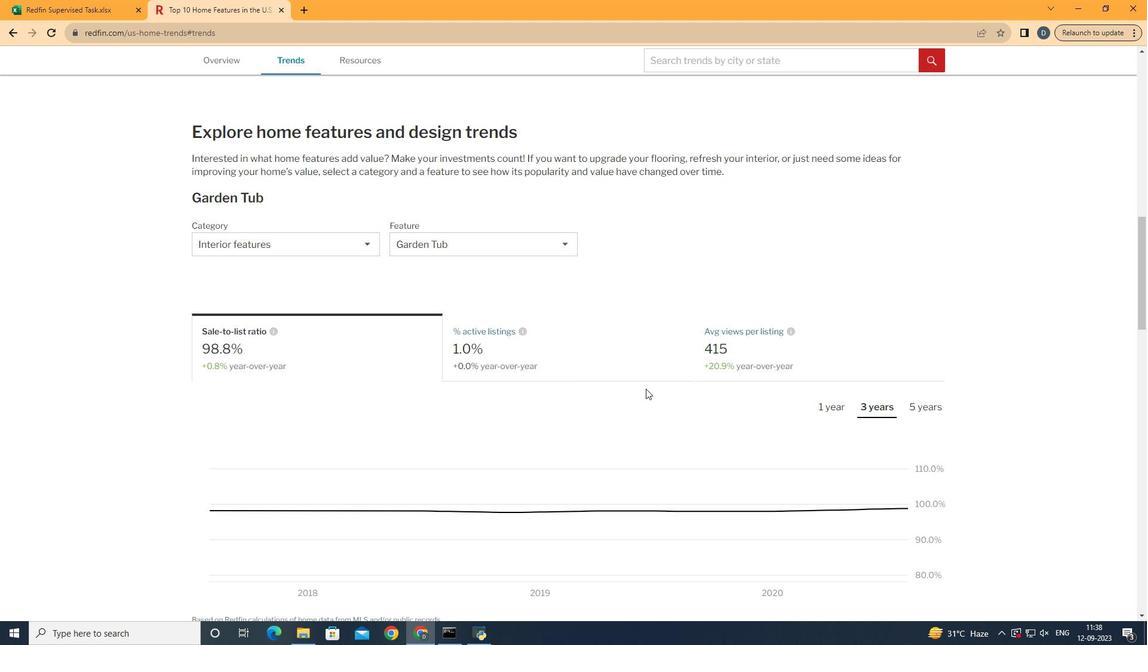 
Action: Mouse moved to (843, 404)
Screenshot: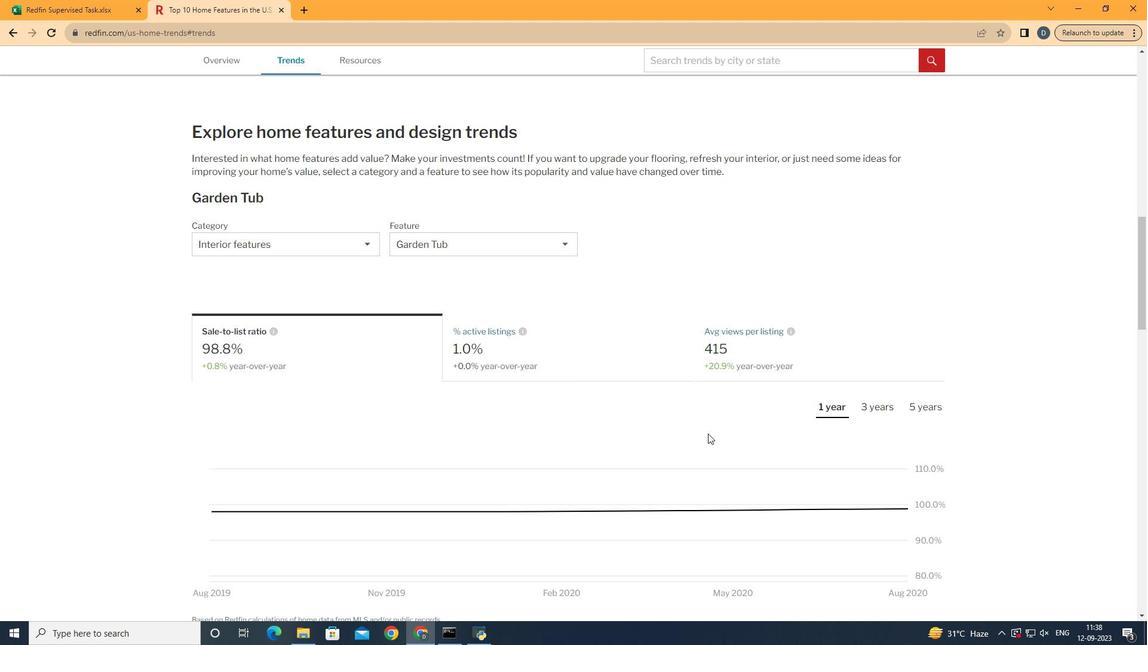 
Action: Mouse pressed left at (843, 404)
Screenshot: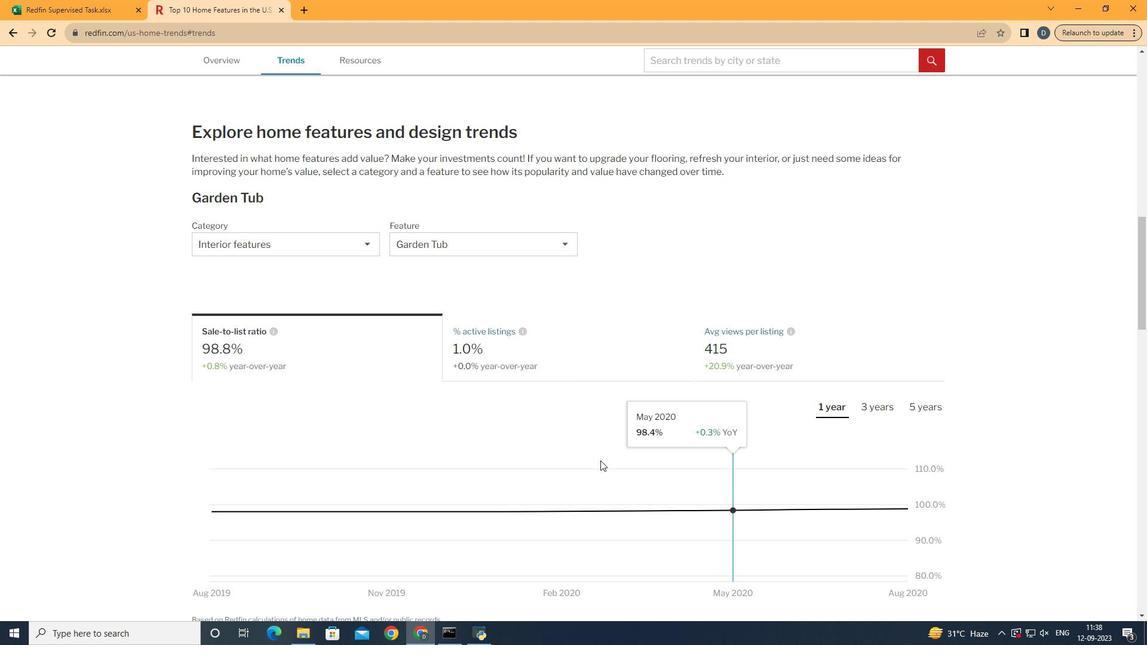 
Action: Mouse moved to (895, 503)
Screenshot: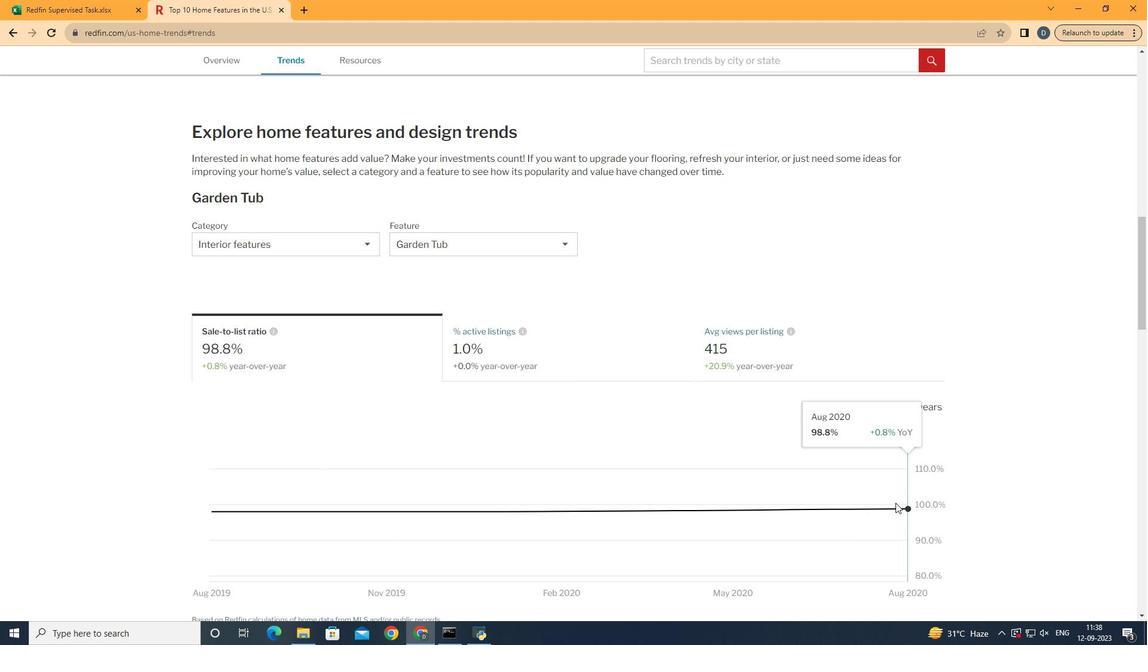 
